 Task: Search one way flight ticket for 1 adult, 1 child, 1 infant in seat in premium economy from Block Island: Block Island State Airport to Jacksonville: Albert J. Ellis Airport on 5-3-2023. Number of bags: 2 carry on bags and 4 checked bags. Price is upto 81000. Outbound departure time preference is 10:15.
Action: Mouse moved to (390, 158)
Screenshot: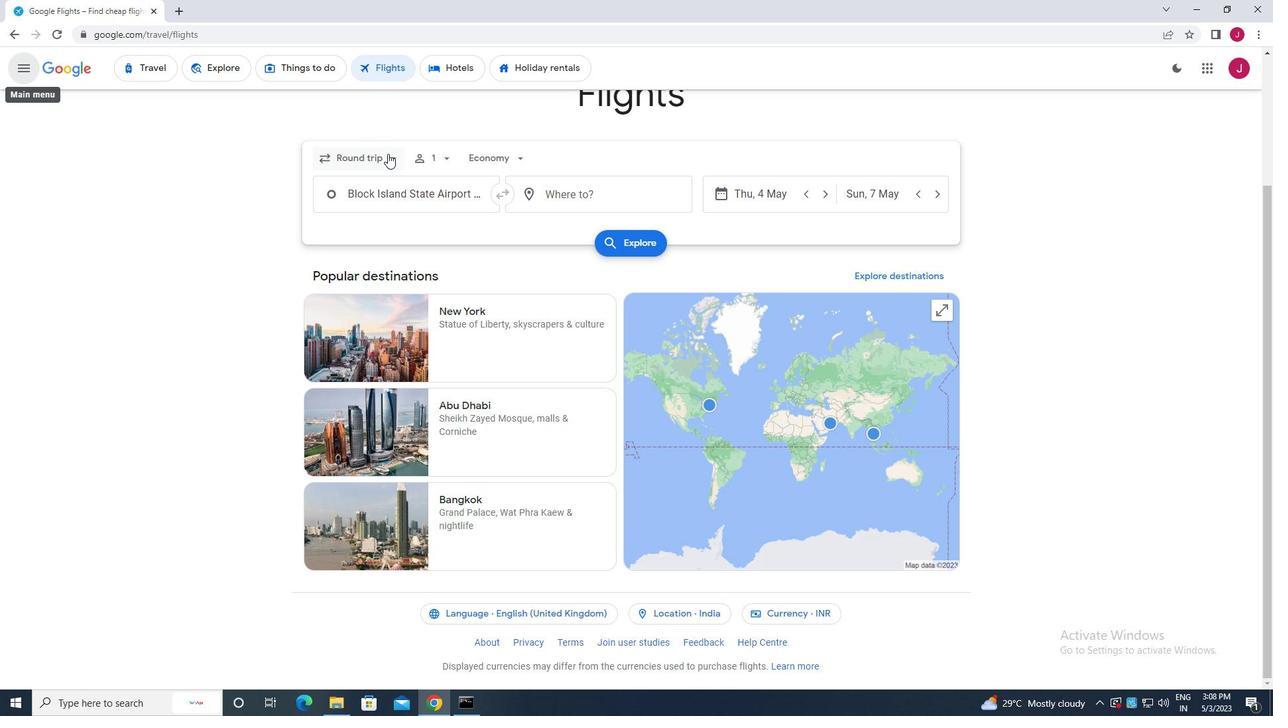 
Action: Mouse pressed left at (390, 158)
Screenshot: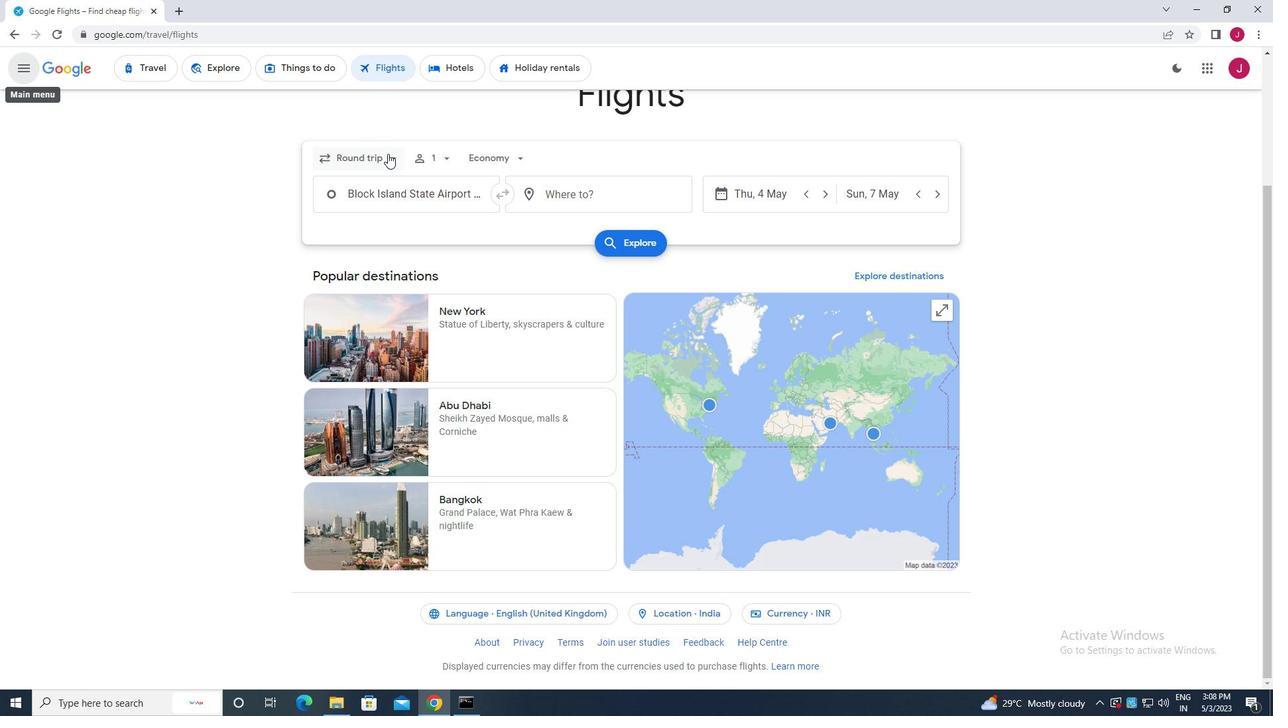 
Action: Mouse moved to (376, 218)
Screenshot: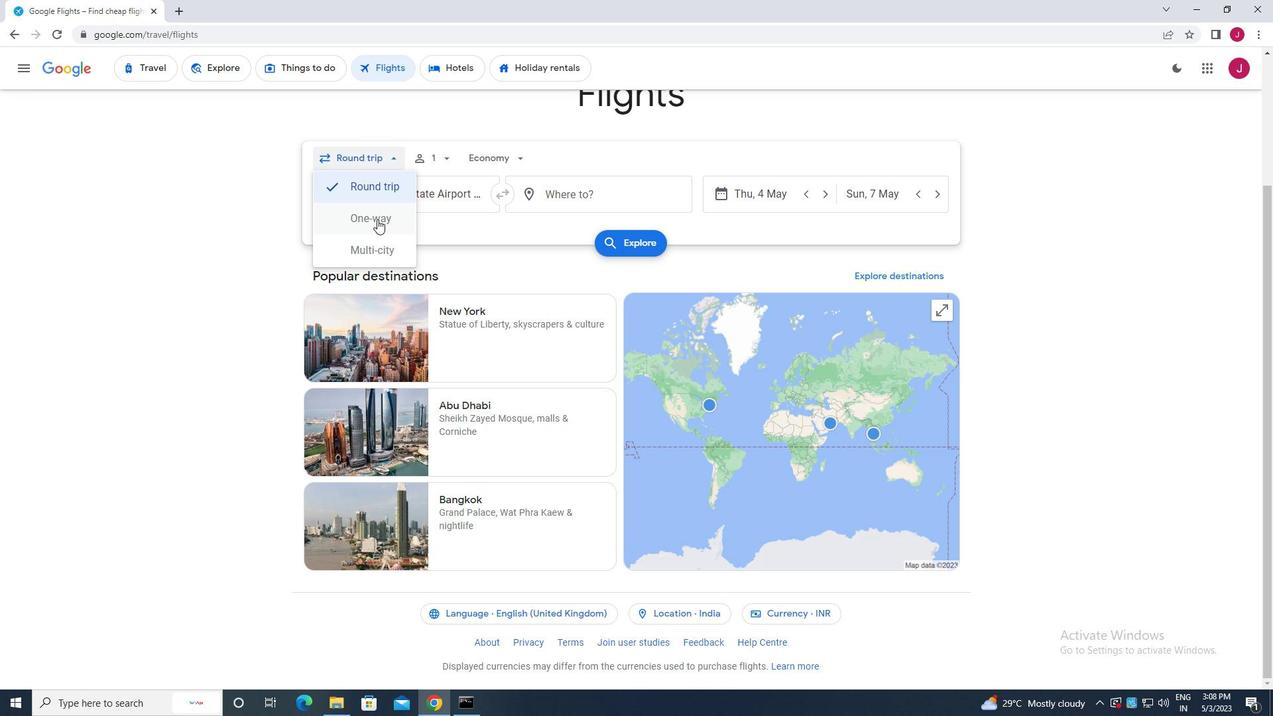 
Action: Mouse pressed left at (376, 218)
Screenshot: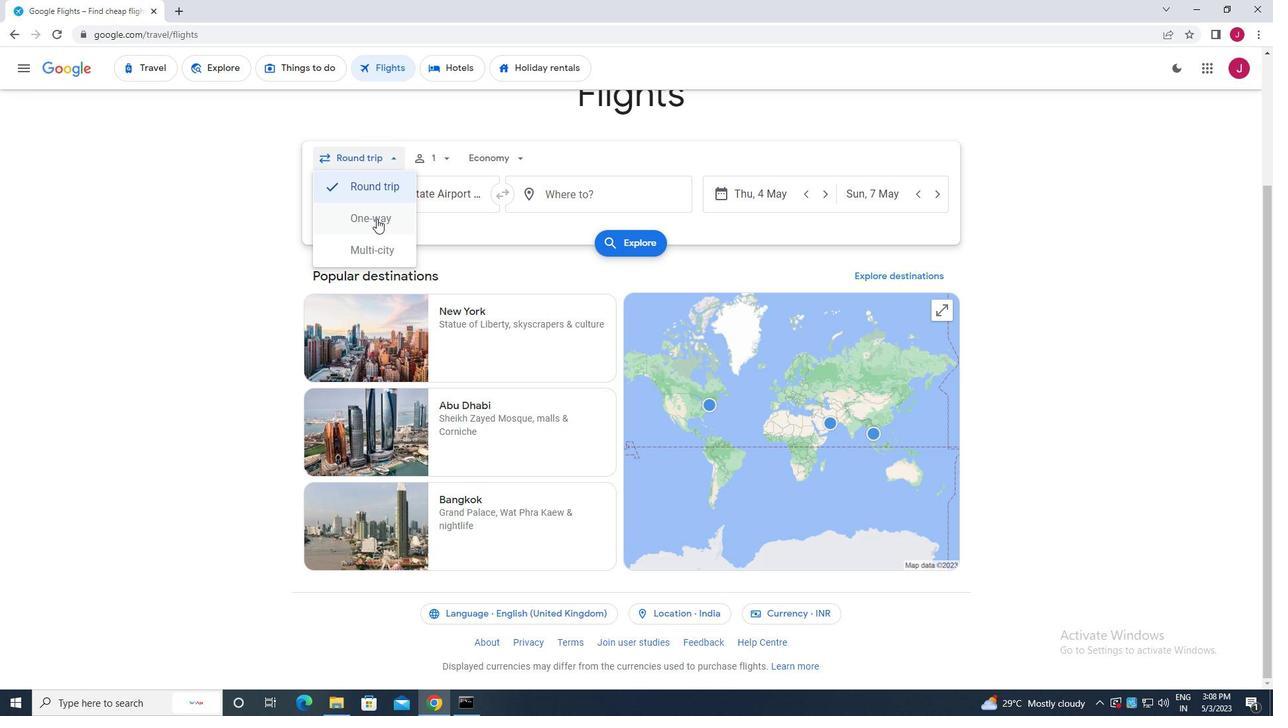 
Action: Mouse moved to (443, 157)
Screenshot: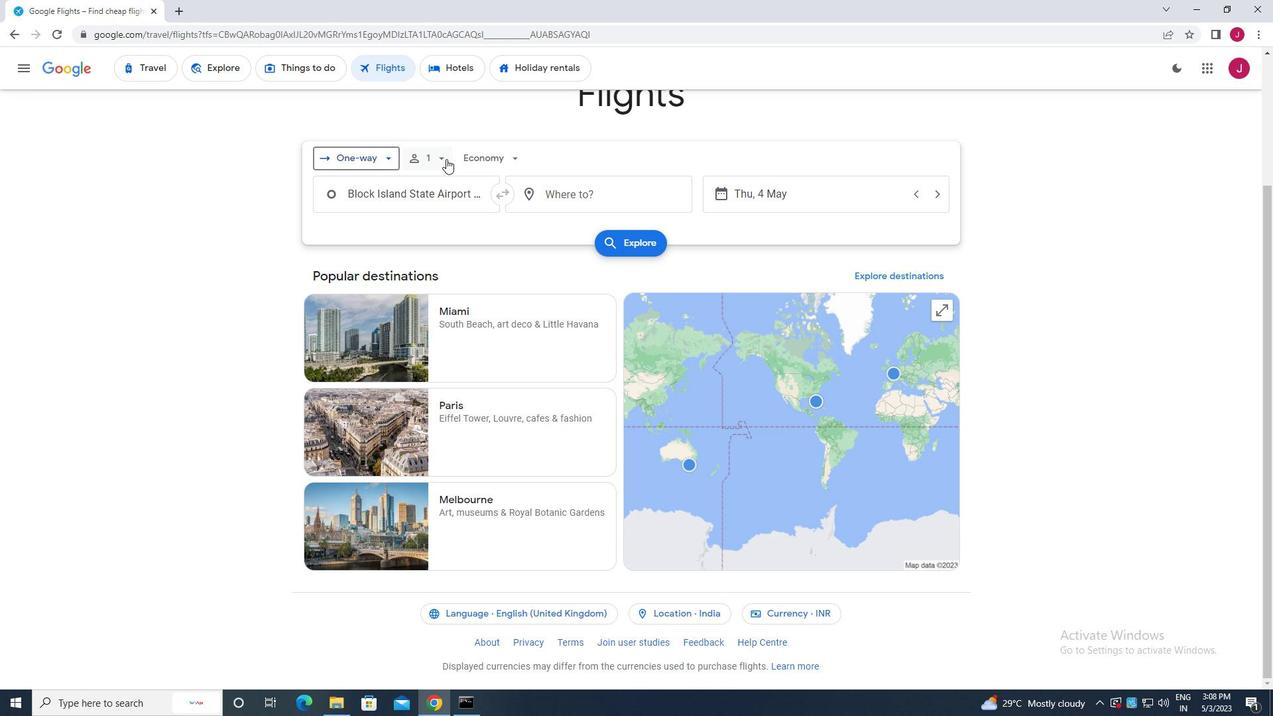 
Action: Mouse pressed left at (443, 157)
Screenshot: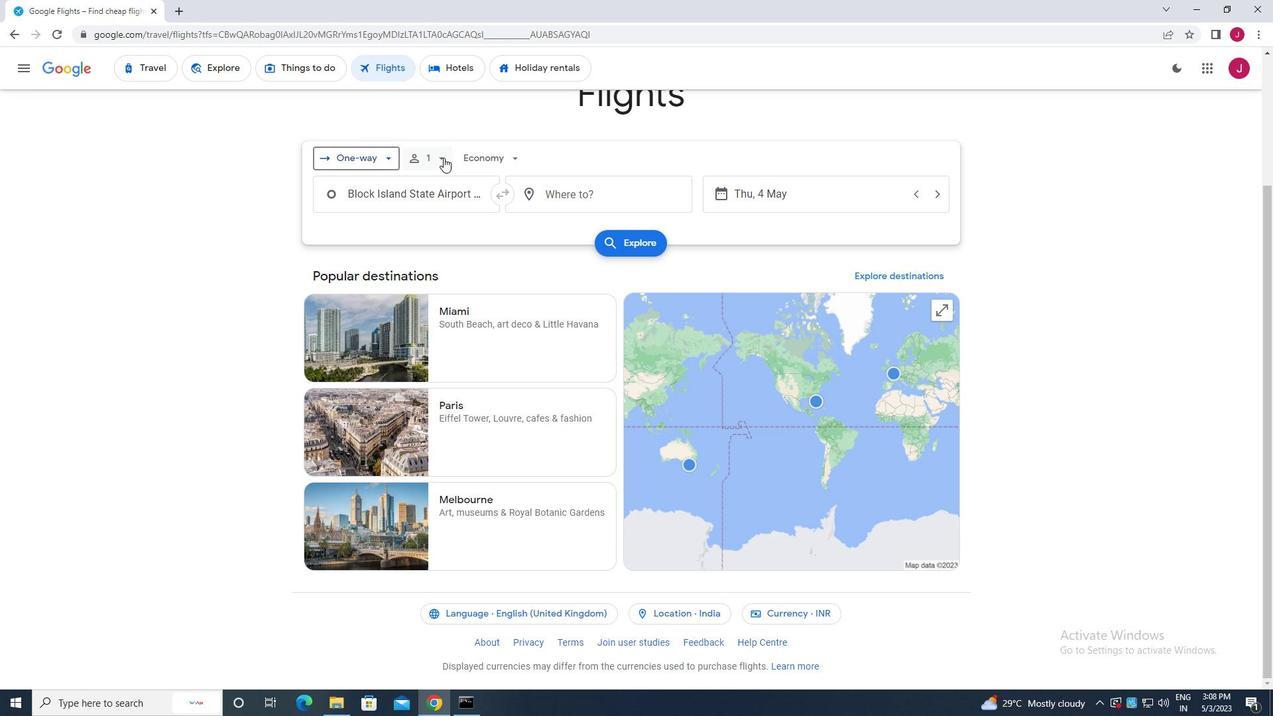 
Action: Mouse moved to (539, 227)
Screenshot: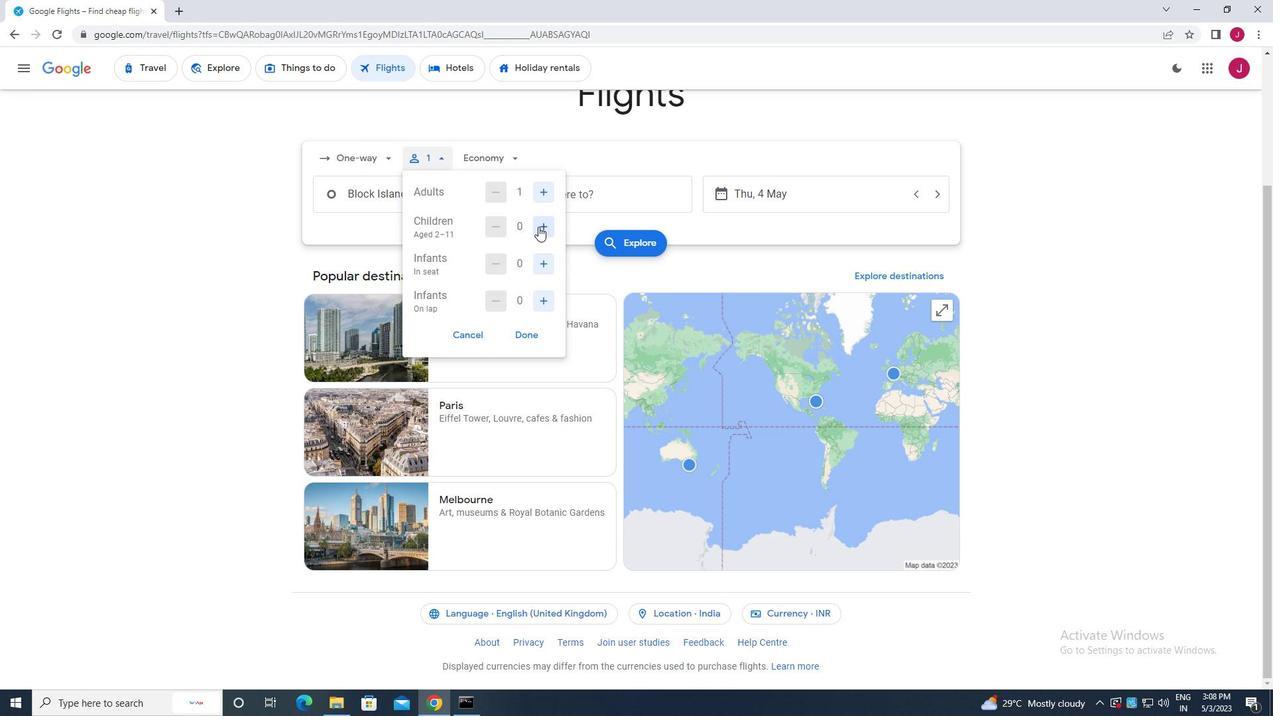 
Action: Mouse pressed left at (539, 227)
Screenshot: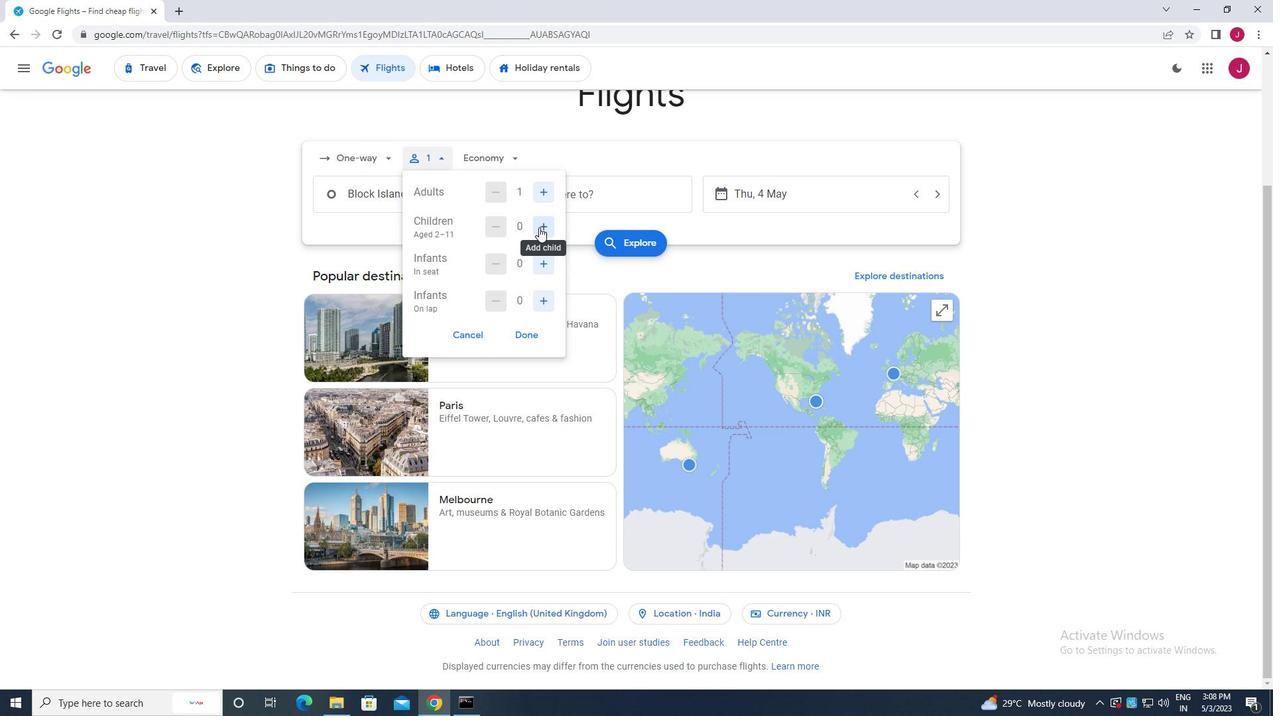 
Action: Mouse moved to (543, 262)
Screenshot: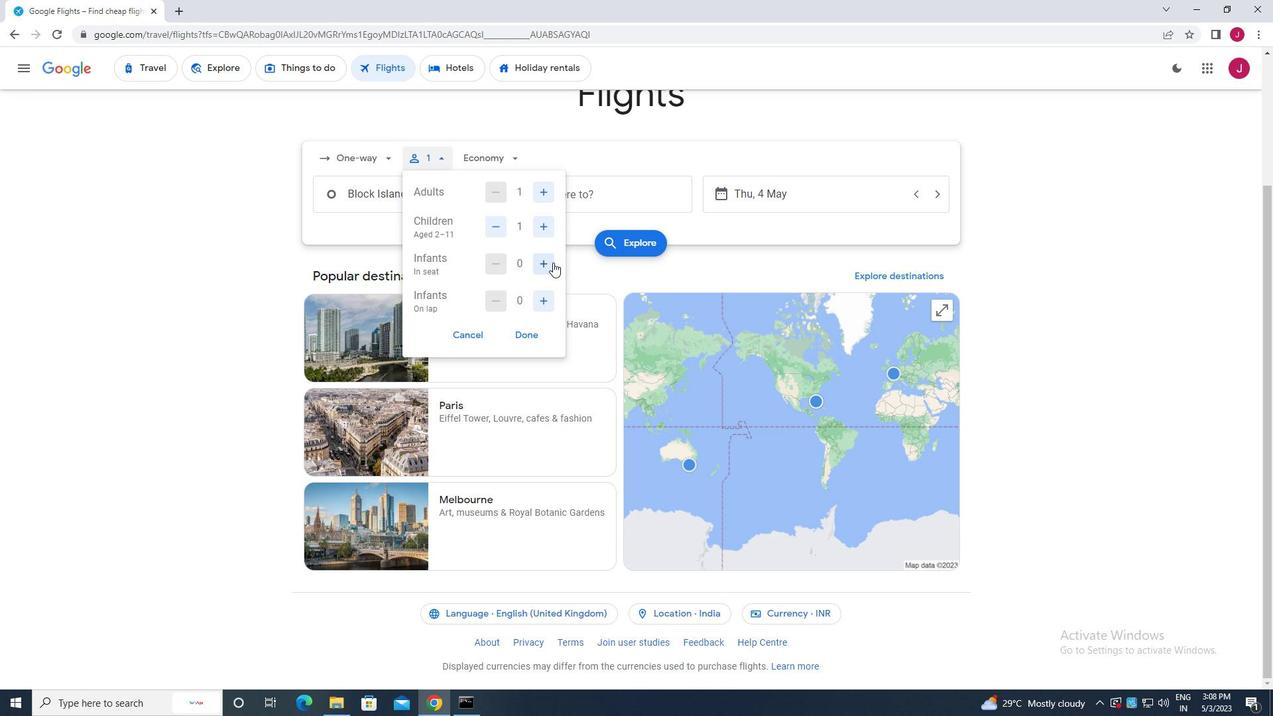 
Action: Mouse pressed left at (543, 262)
Screenshot: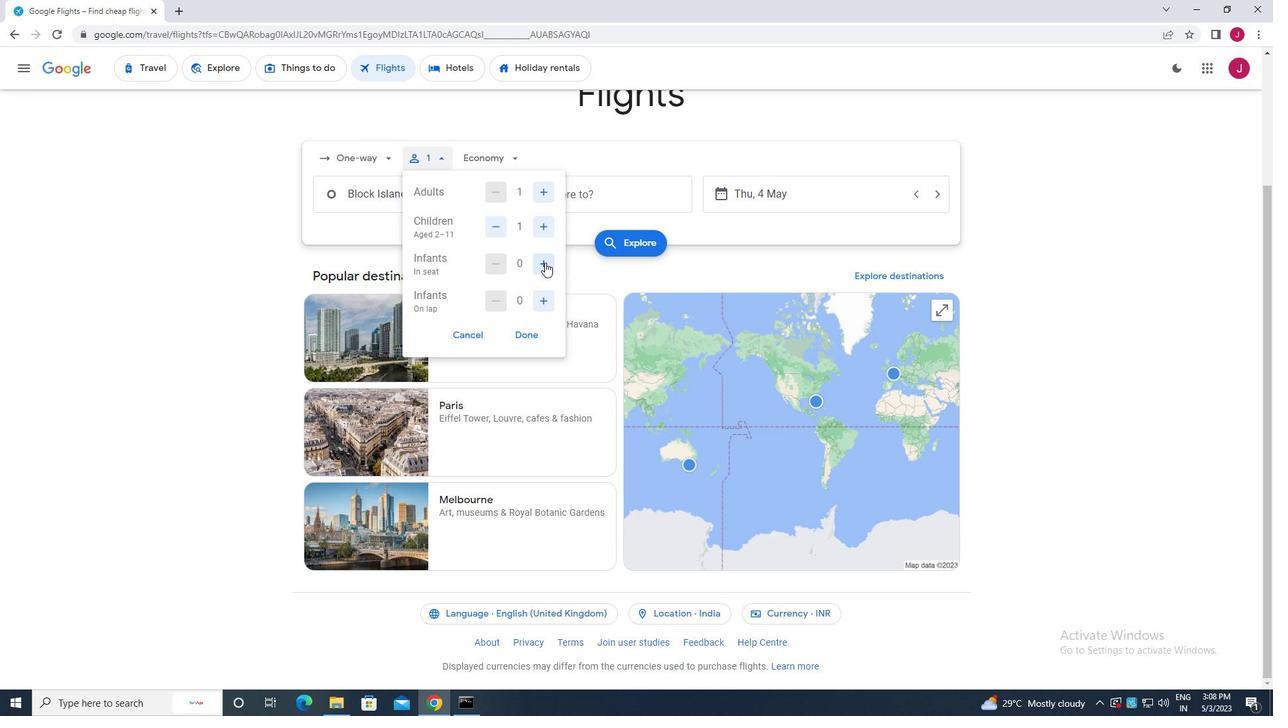 
Action: Mouse moved to (527, 333)
Screenshot: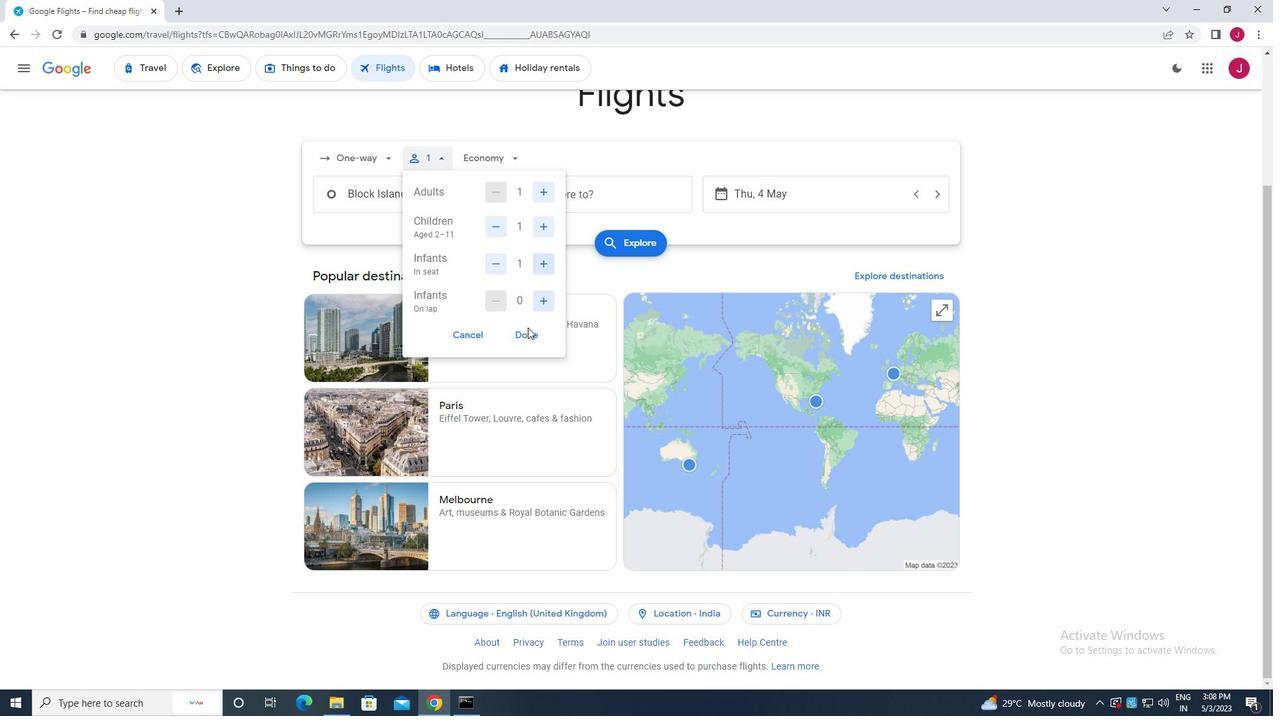 
Action: Mouse pressed left at (527, 333)
Screenshot: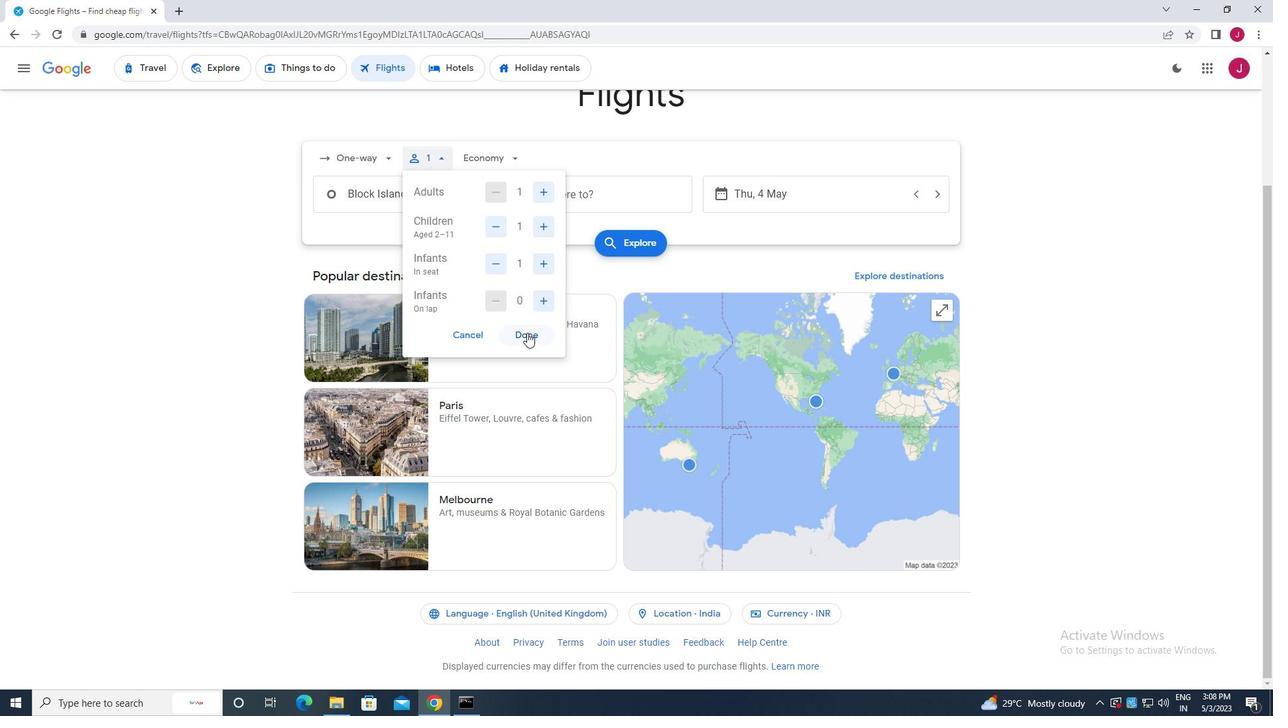 
Action: Mouse moved to (510, 159)
Screenshot: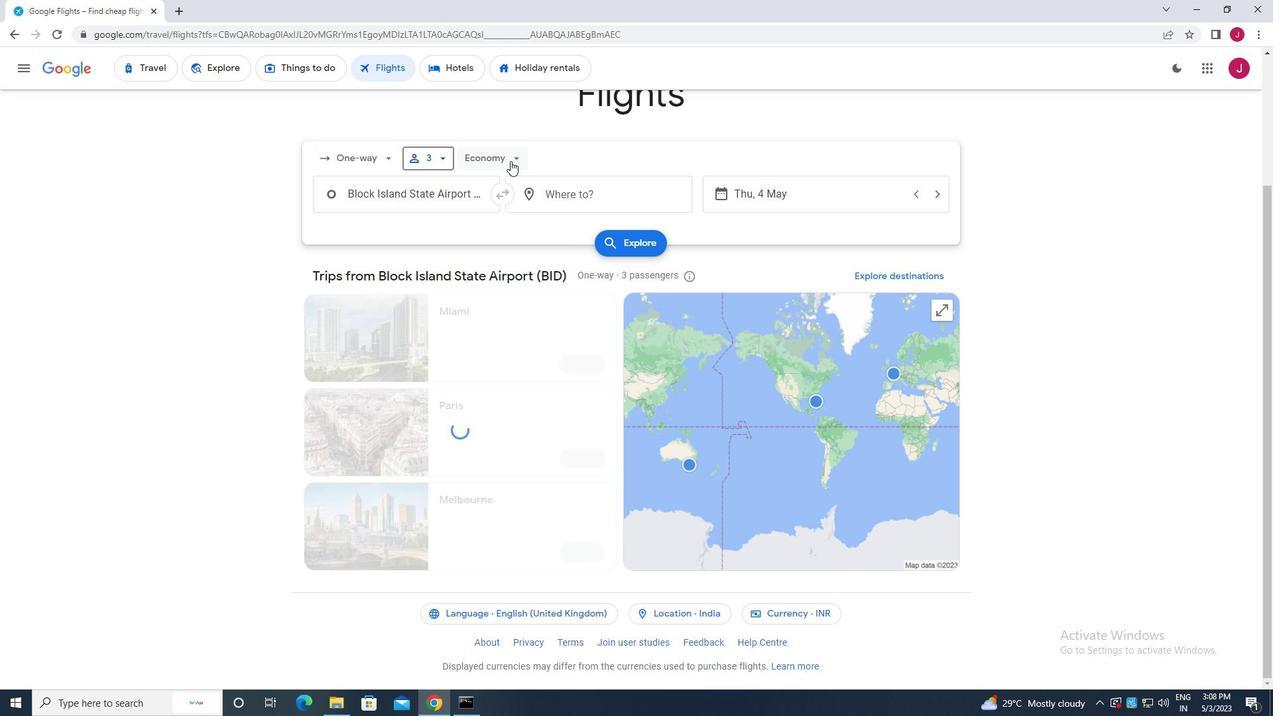 
Action: Mouse pressed left at (510, 159)
Screenshot: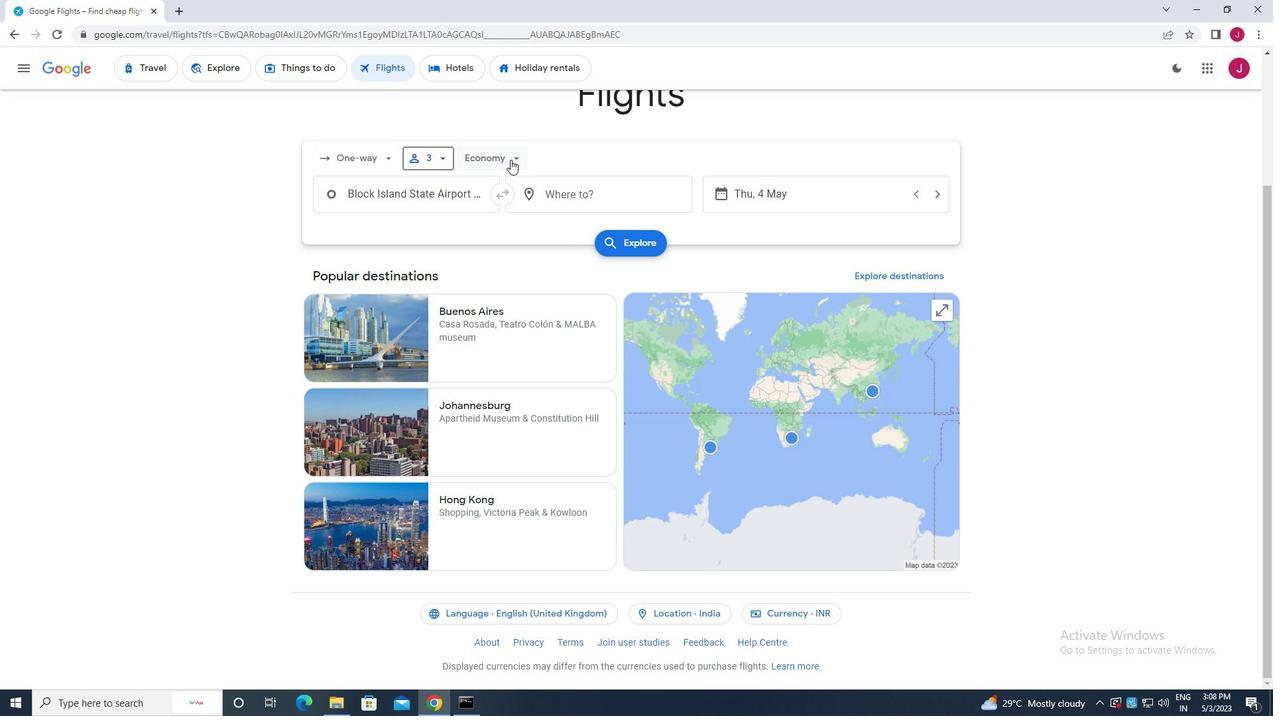 
Action: Mouse moved to (523, 218)
Screenshot: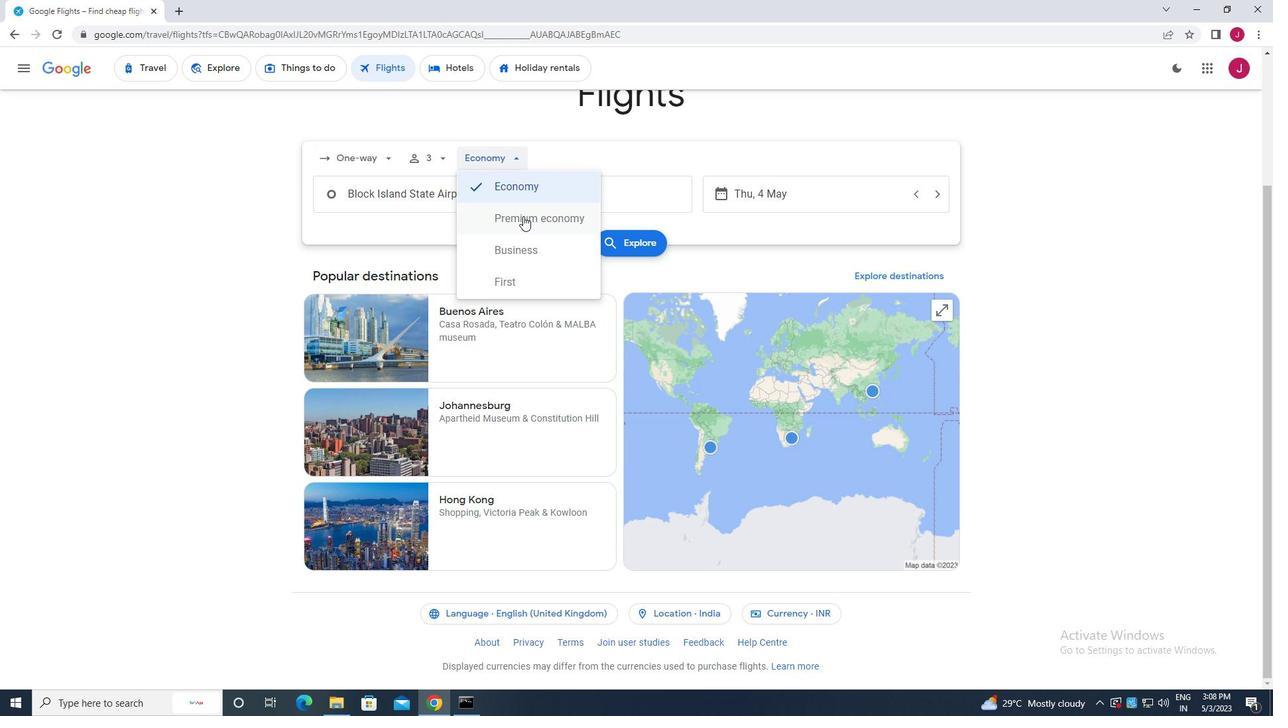 
Action: Mouse pressed left at (523, 218)
Screenshot: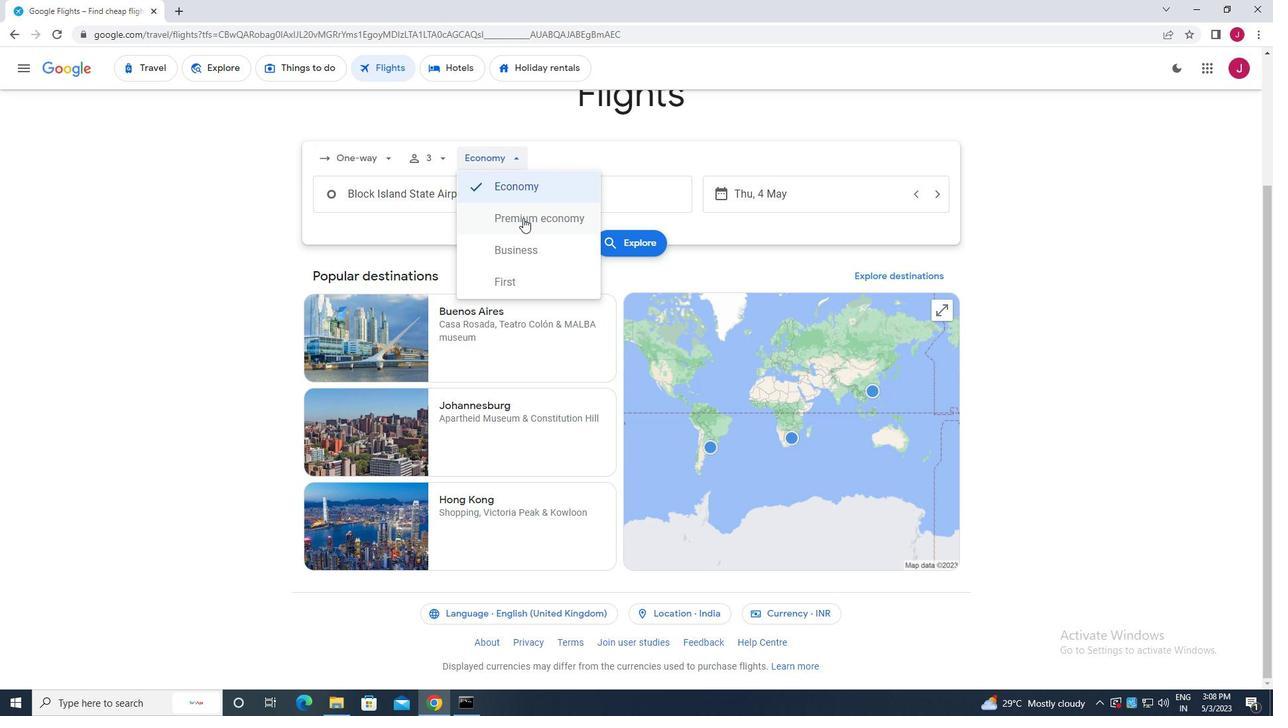 
Action: Mouse moved to (468, 195)
Screenshot: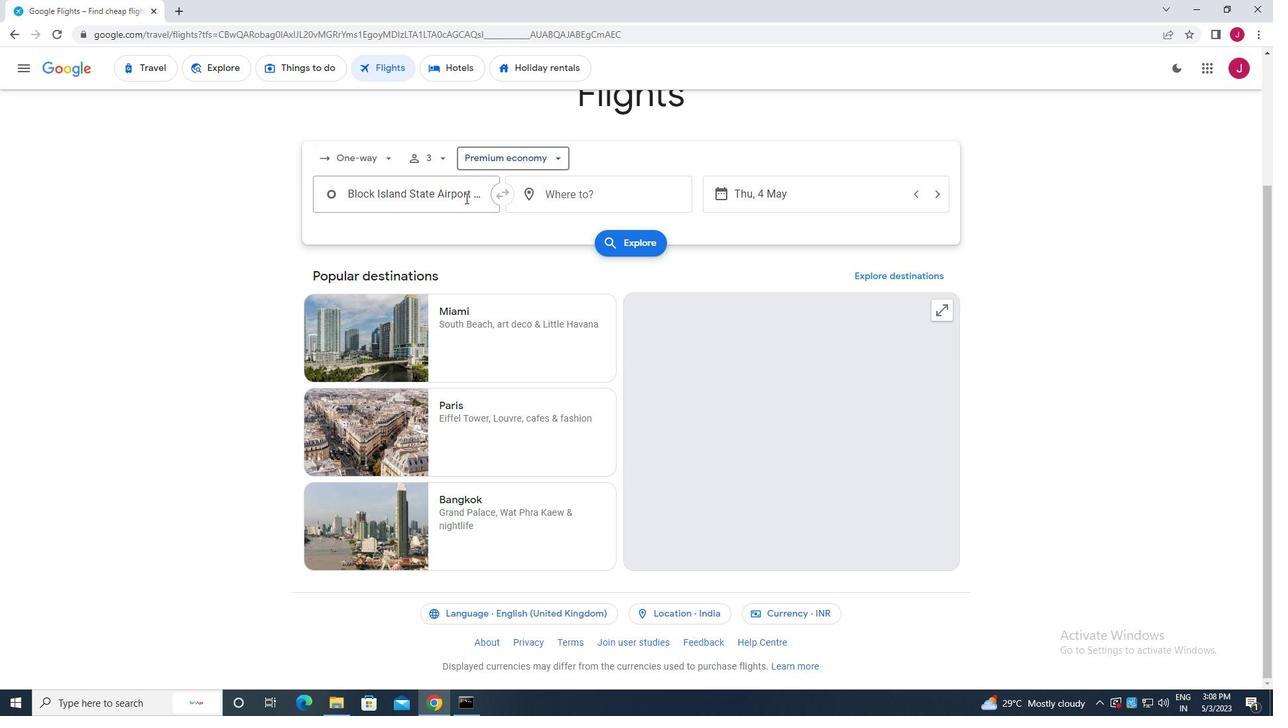 
Action: Mouse pressed left at (468, 195)
Screenshot: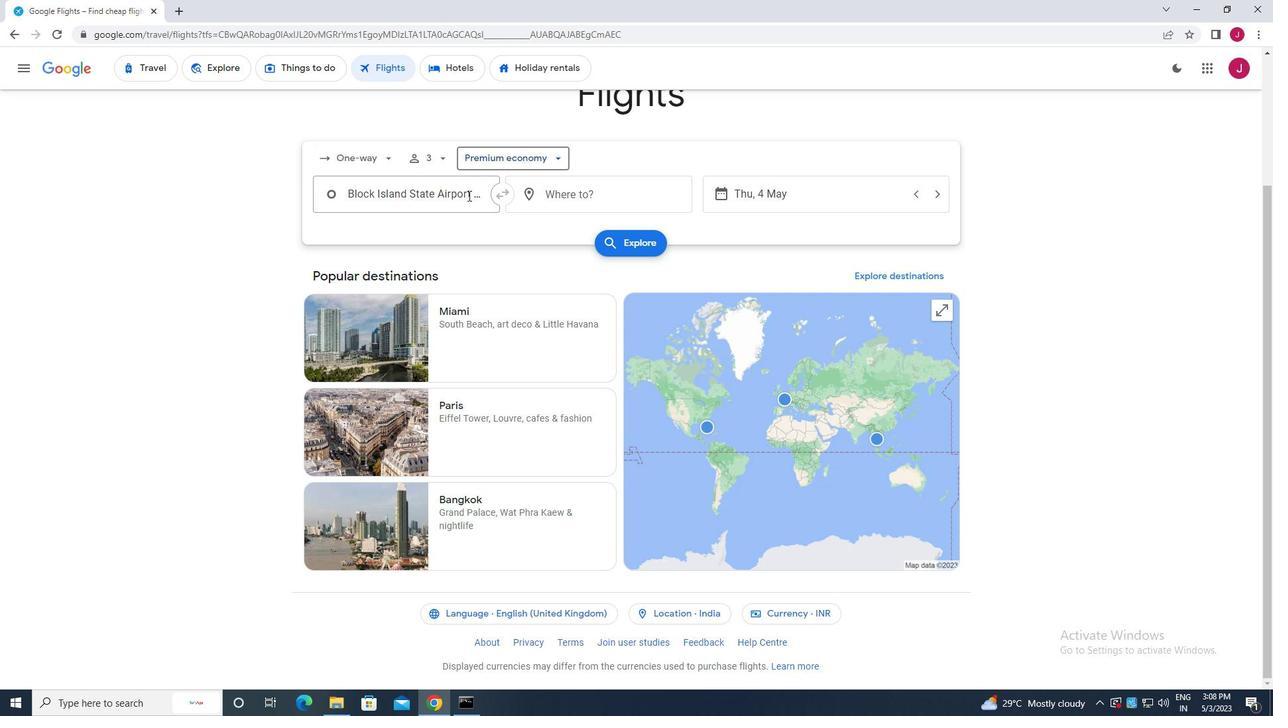 
Action: Mouse moved to (465, 195)
Screenshot: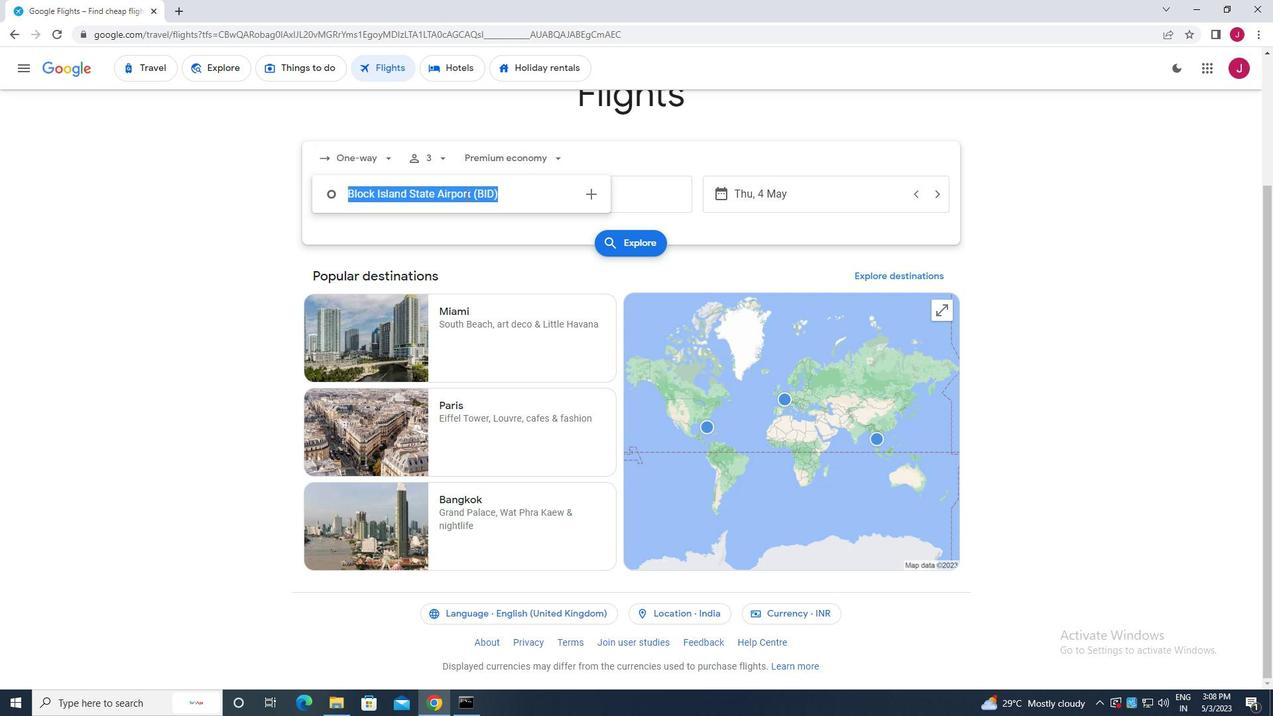 
Action: Key pressed block<Key.space>island<Key.space>state<Key.space>
Screenshot: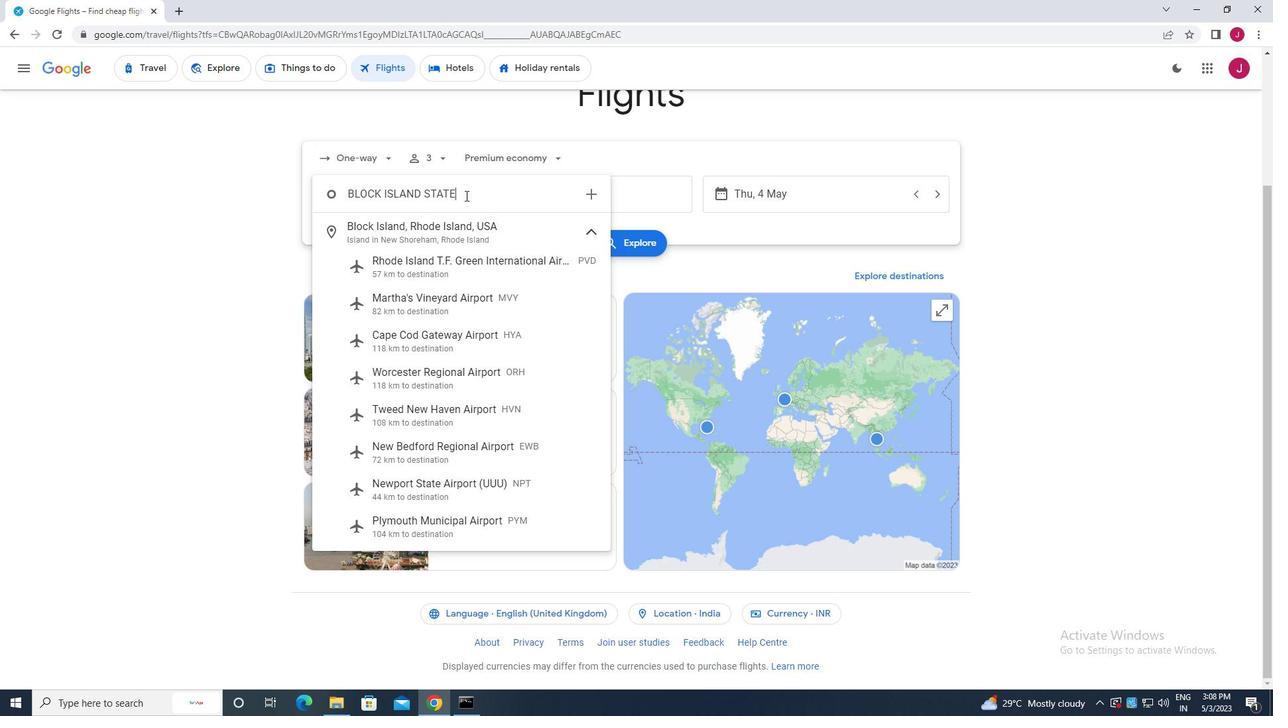
Action: Mouse moved to (479, 228)
Screenshot: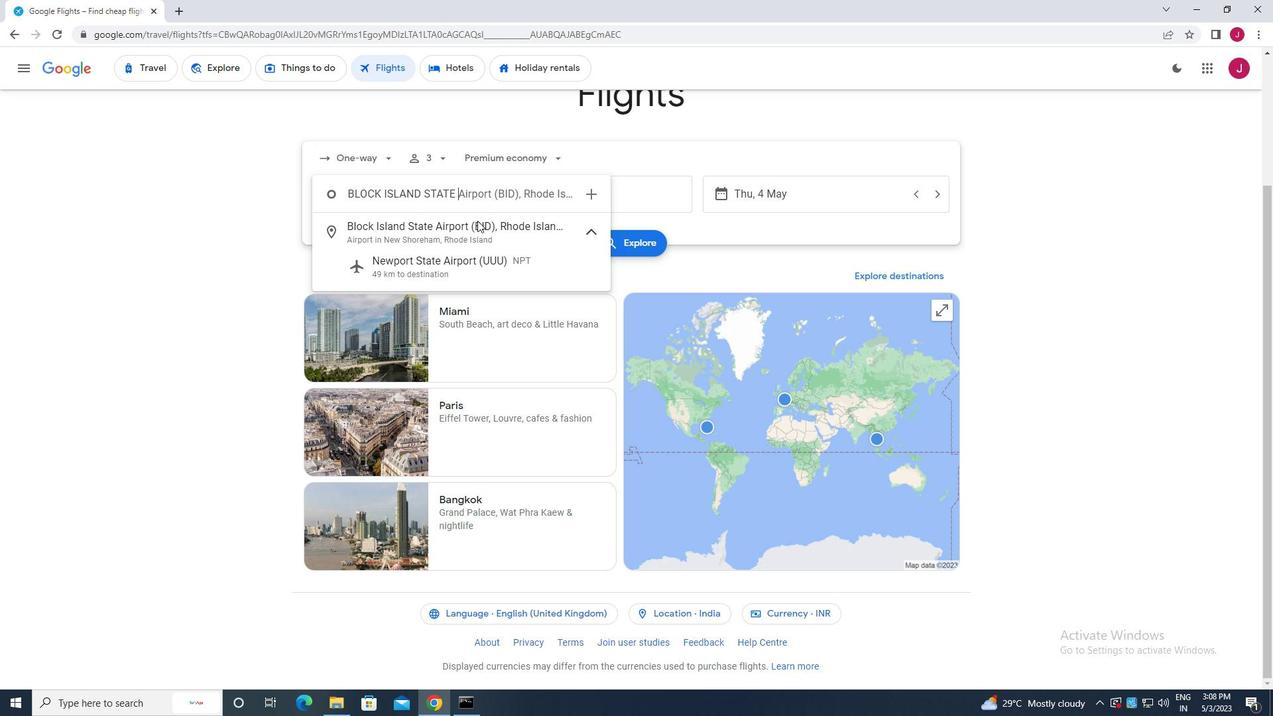 
Action: Mouse pressed left at (479, 228)
Screenshot: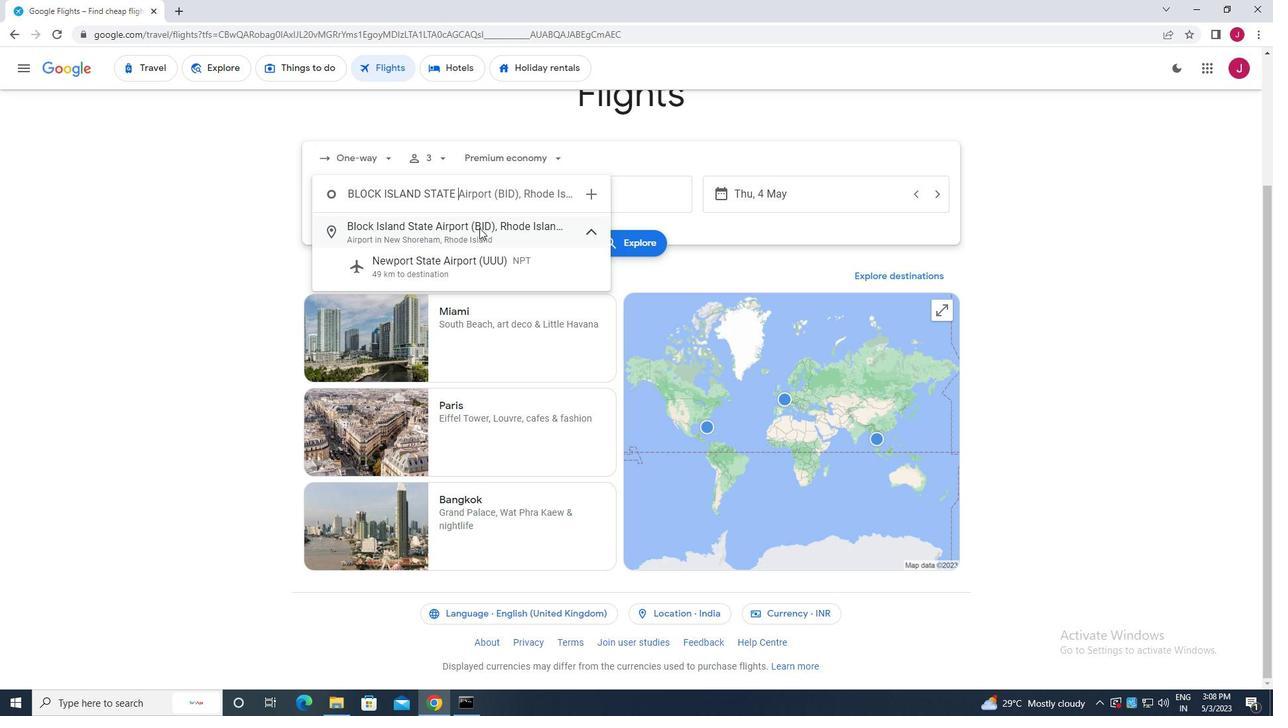 
Action: Mouse moved to (626, 197)
Screenshot: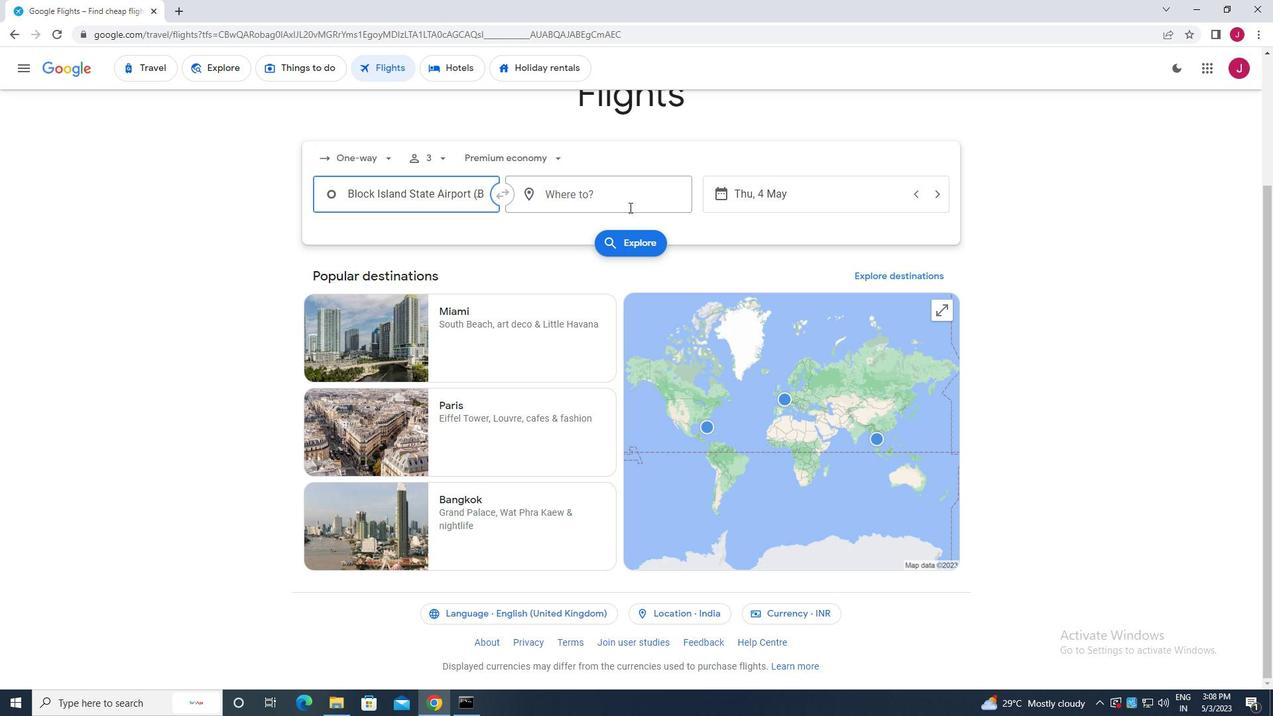 
Action: Mouse pressed left at (626, 197)
Screenshot: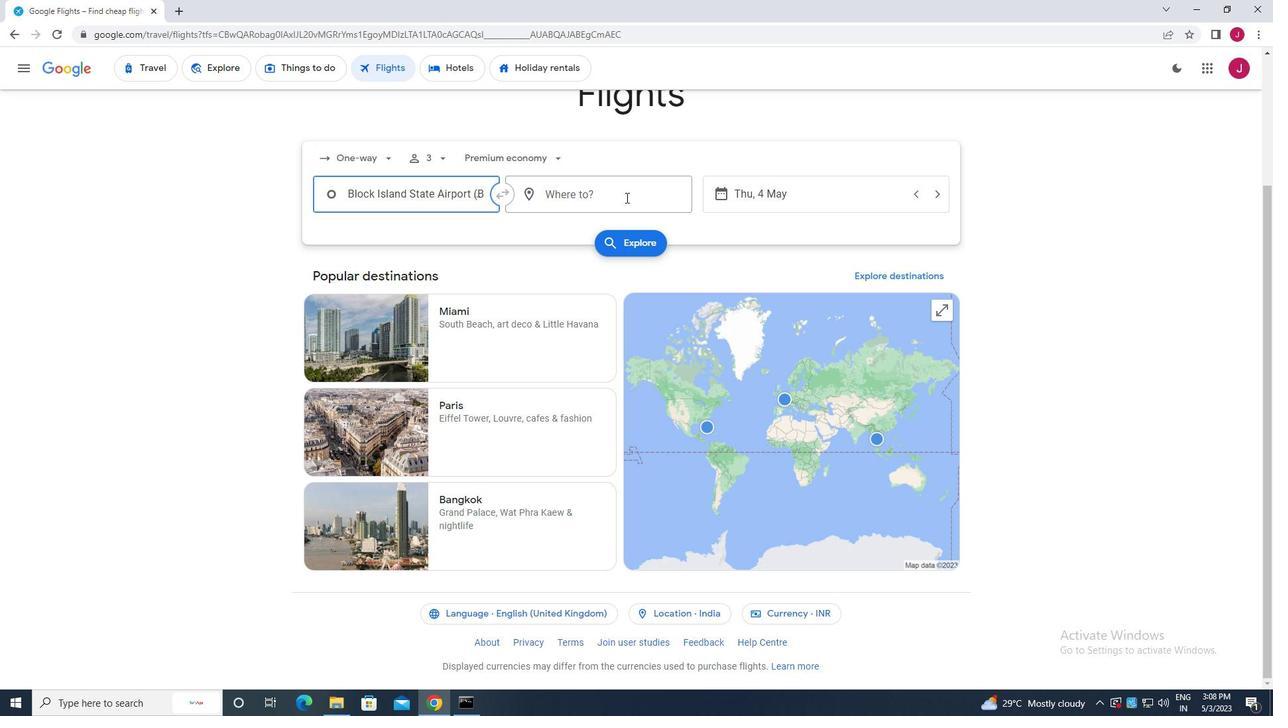 
Action: Mouse moved to (622, 199)
Screenshot: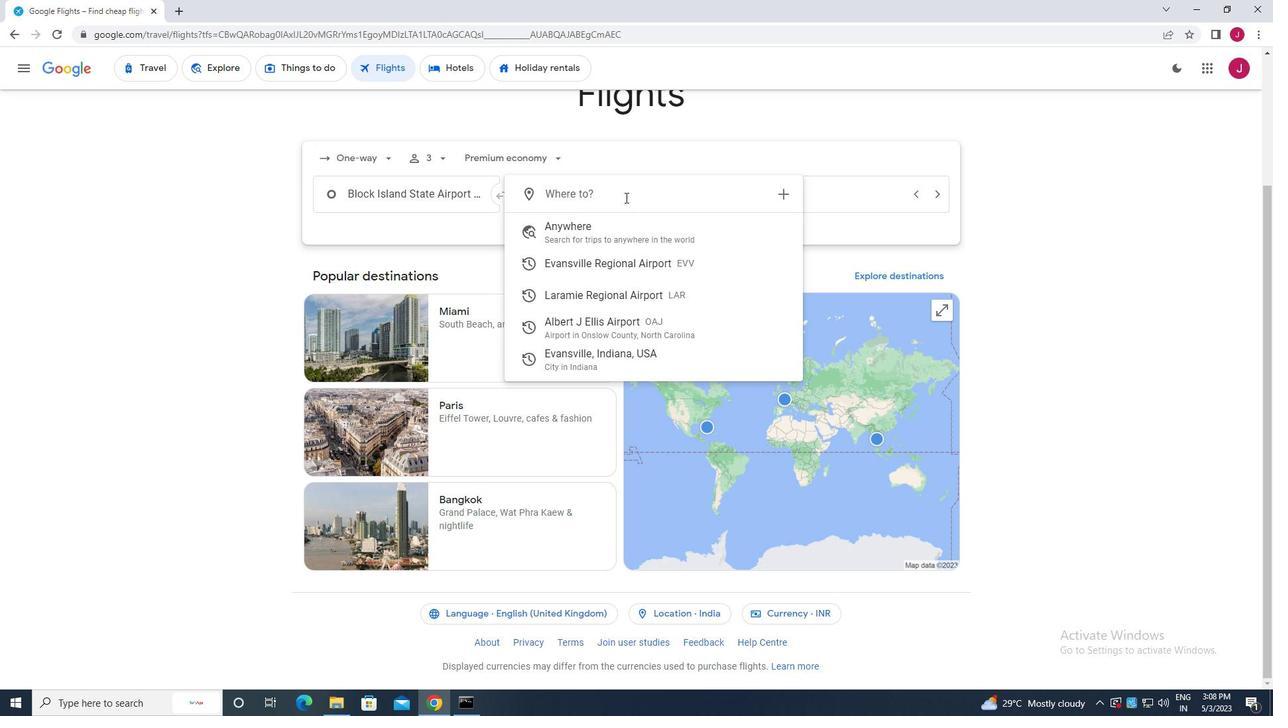 
Action: Key pressed albert<Key.space>
Screenshot: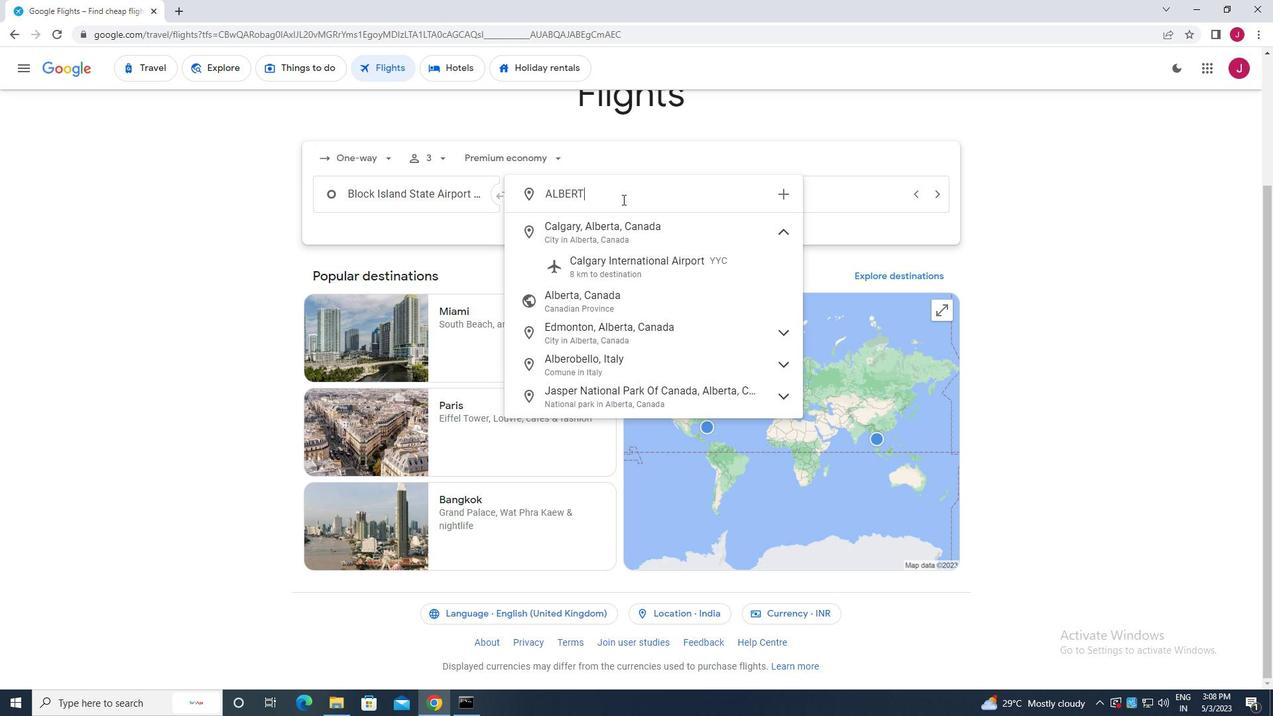 
Action: Mouse moved to (654, 236)
Screenshot: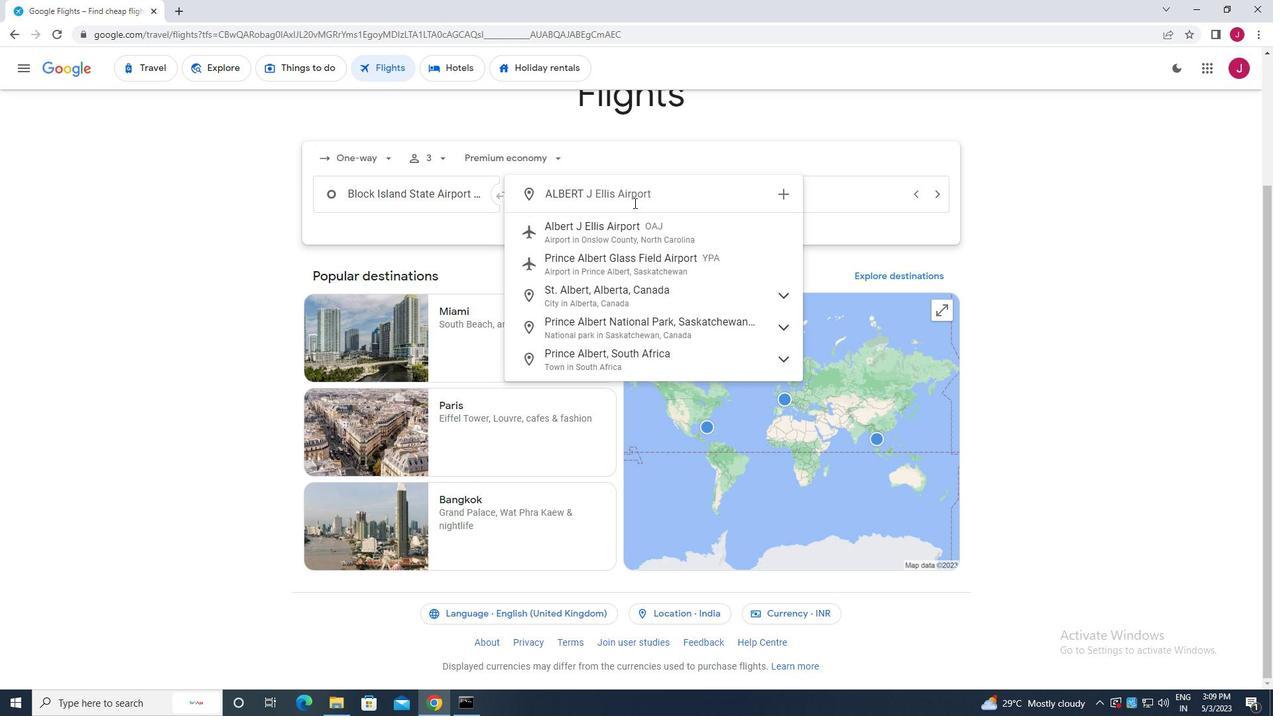 
Action: Mouse pressed left at (654, 236)
Screenshot: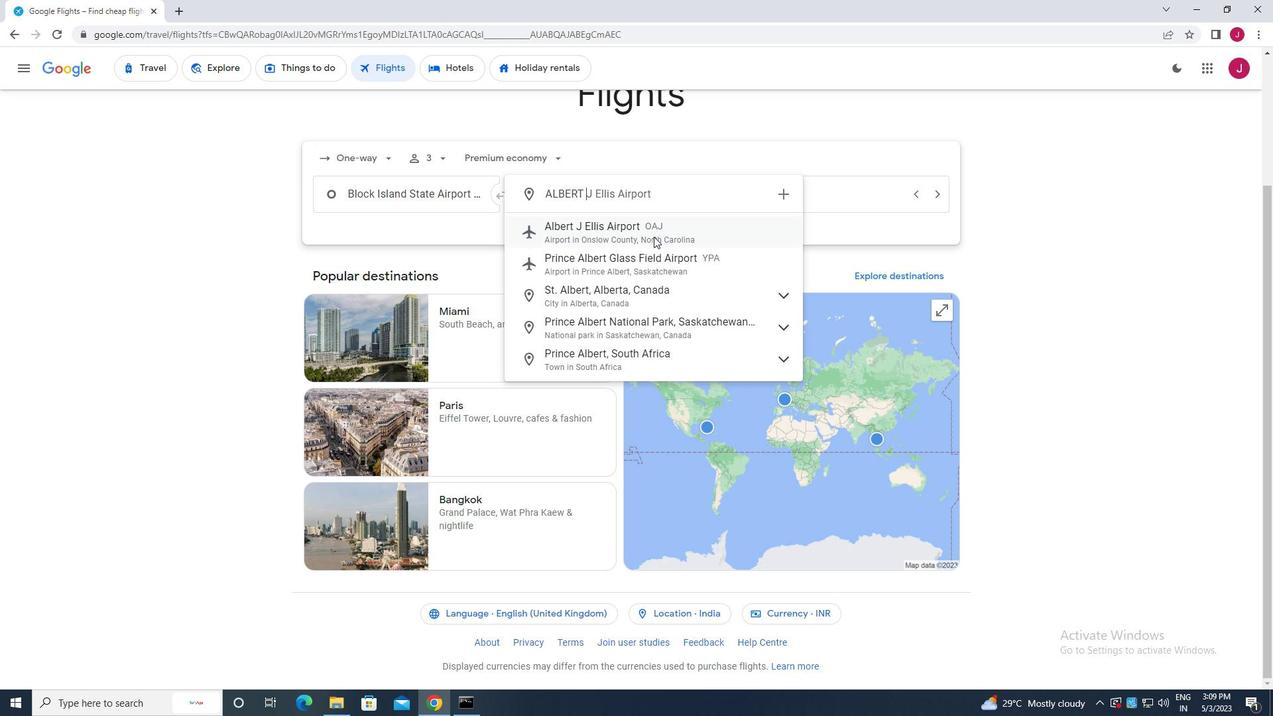 
Action: Mouse moved to (779, 195)
Screenshot: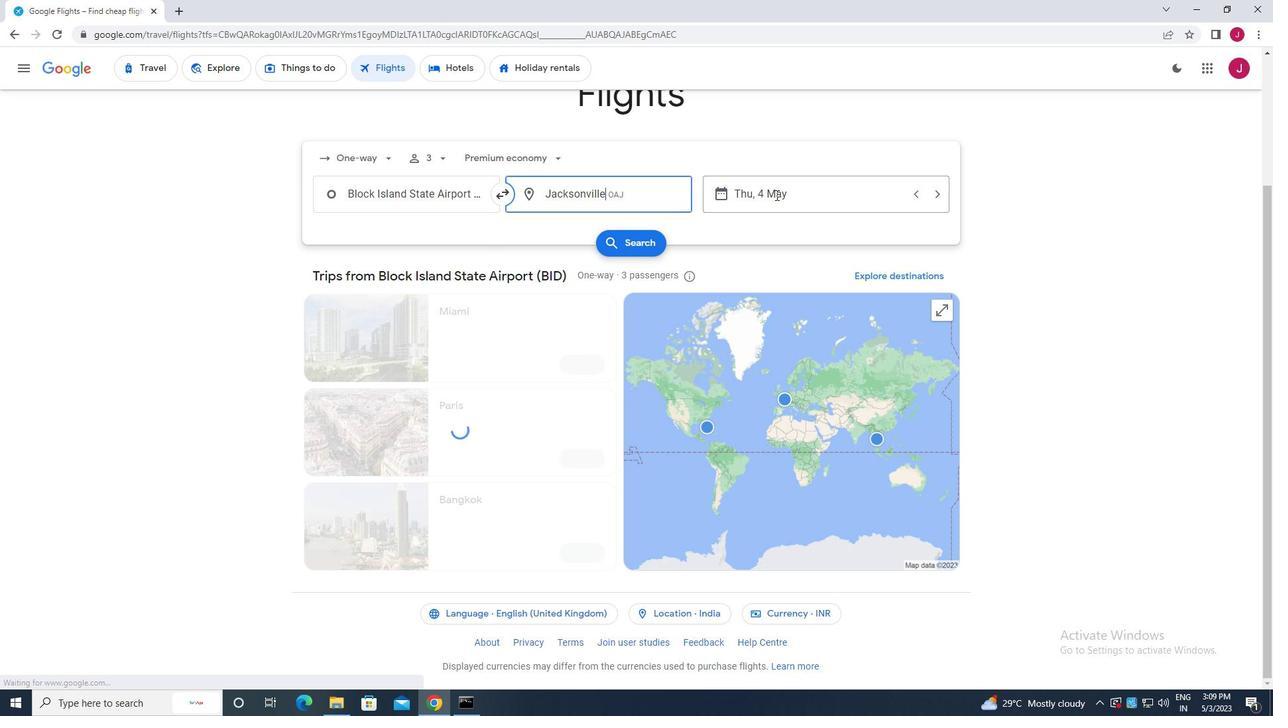 
Action: Mouse pressed left at (779, 195)
Screenshot: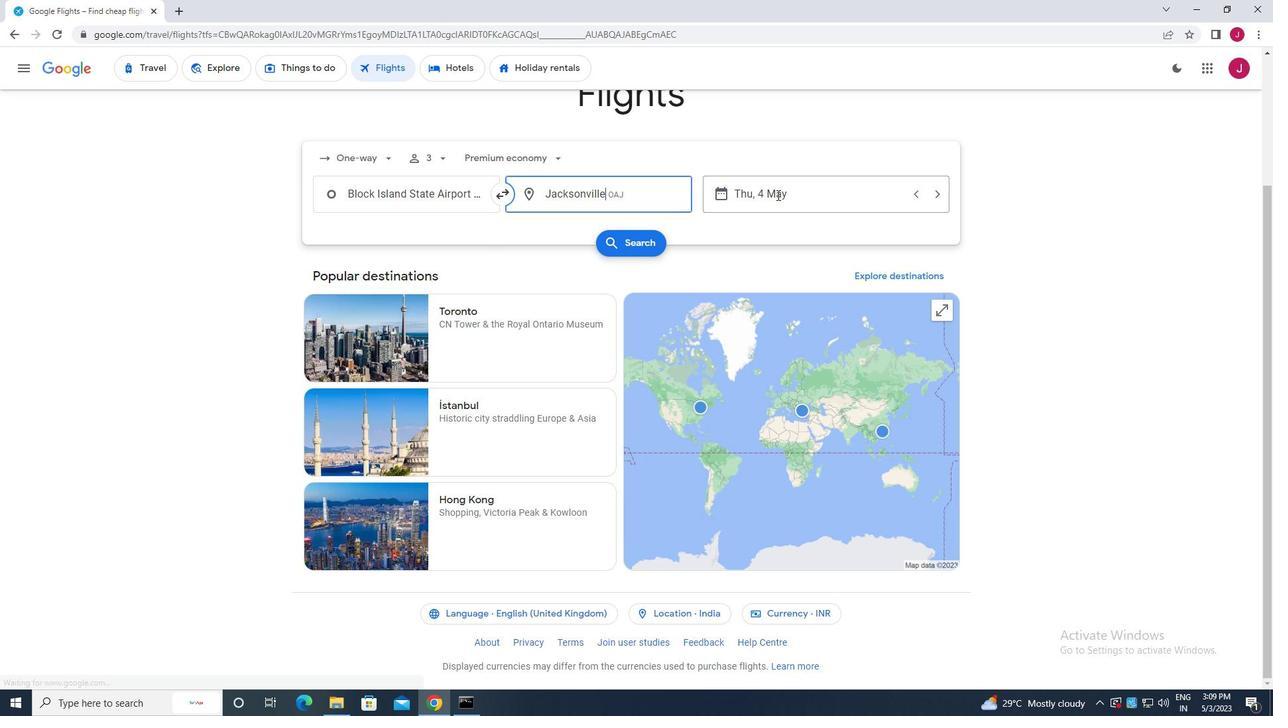 
Action: Mouse moved to (580, 296)
Screenshot: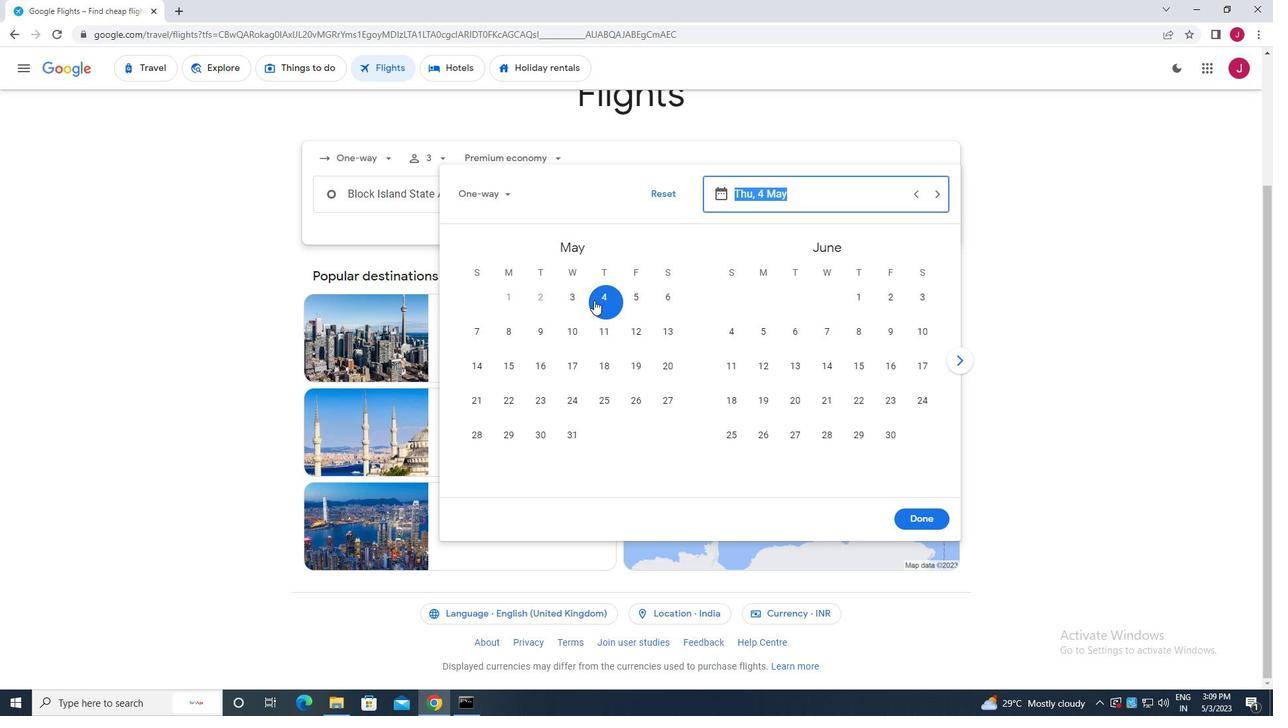 
Action: Mouse pressed left at (580, 296)
Screenshot: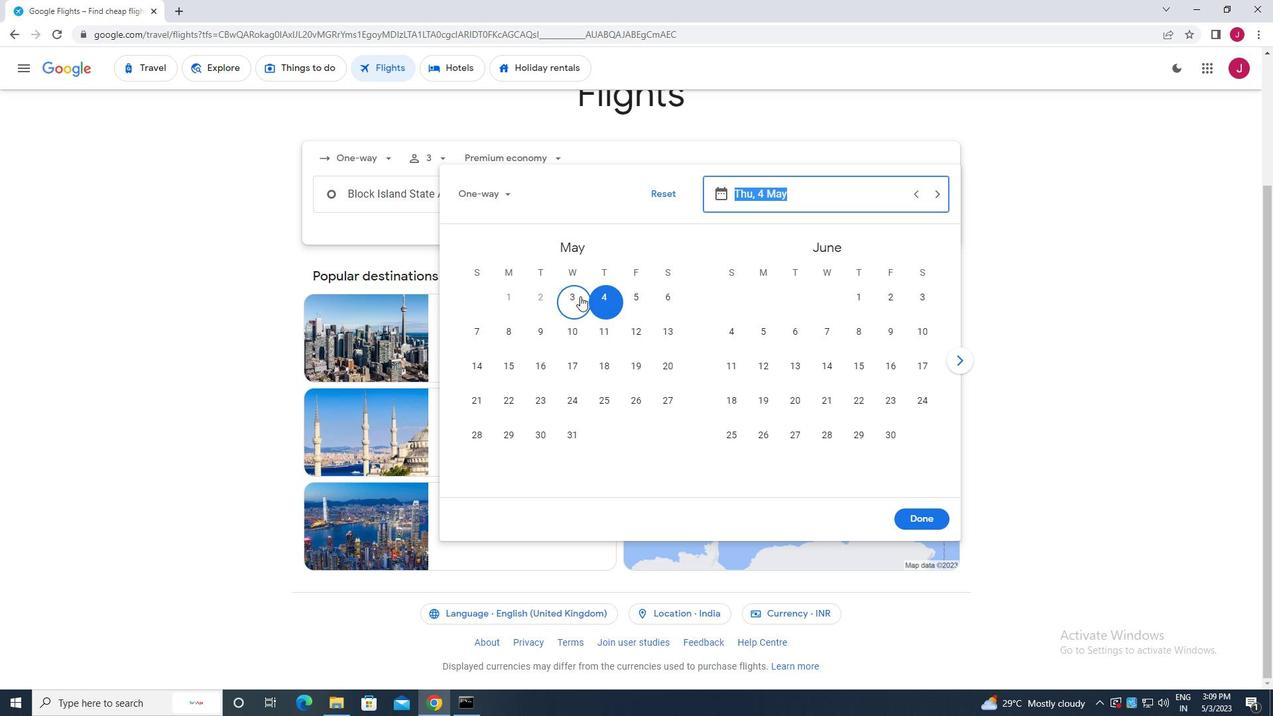 
Action: Mouse moved to (931, 522)
Screenshot: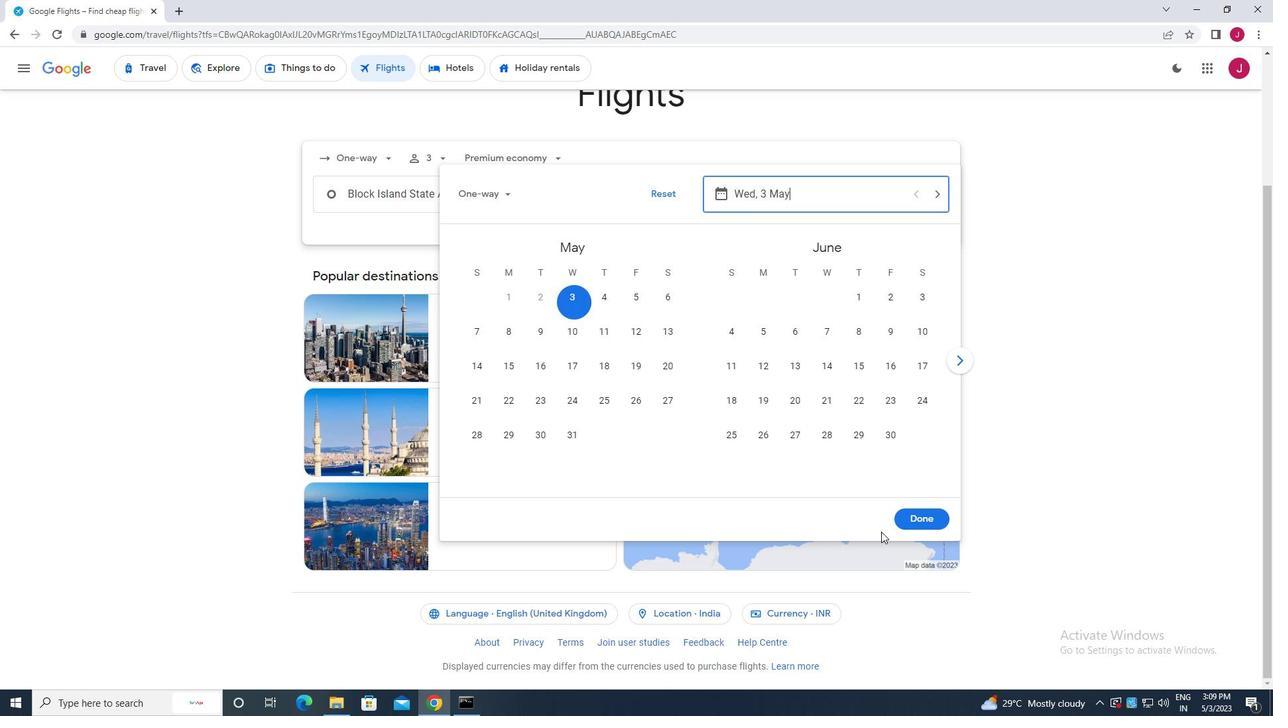 
Action: Mouse pressed left at (931, 522)
Screenshot: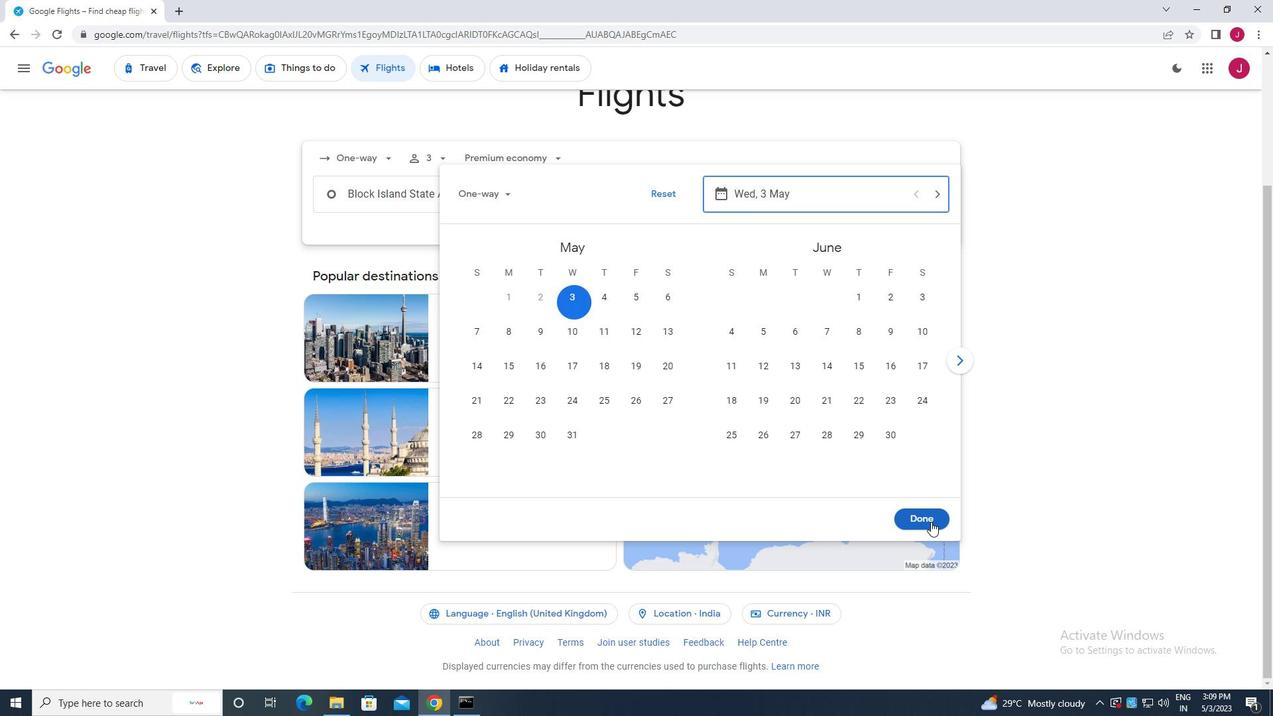 
Action: Mouse moved to (645, 246)
Screenshot: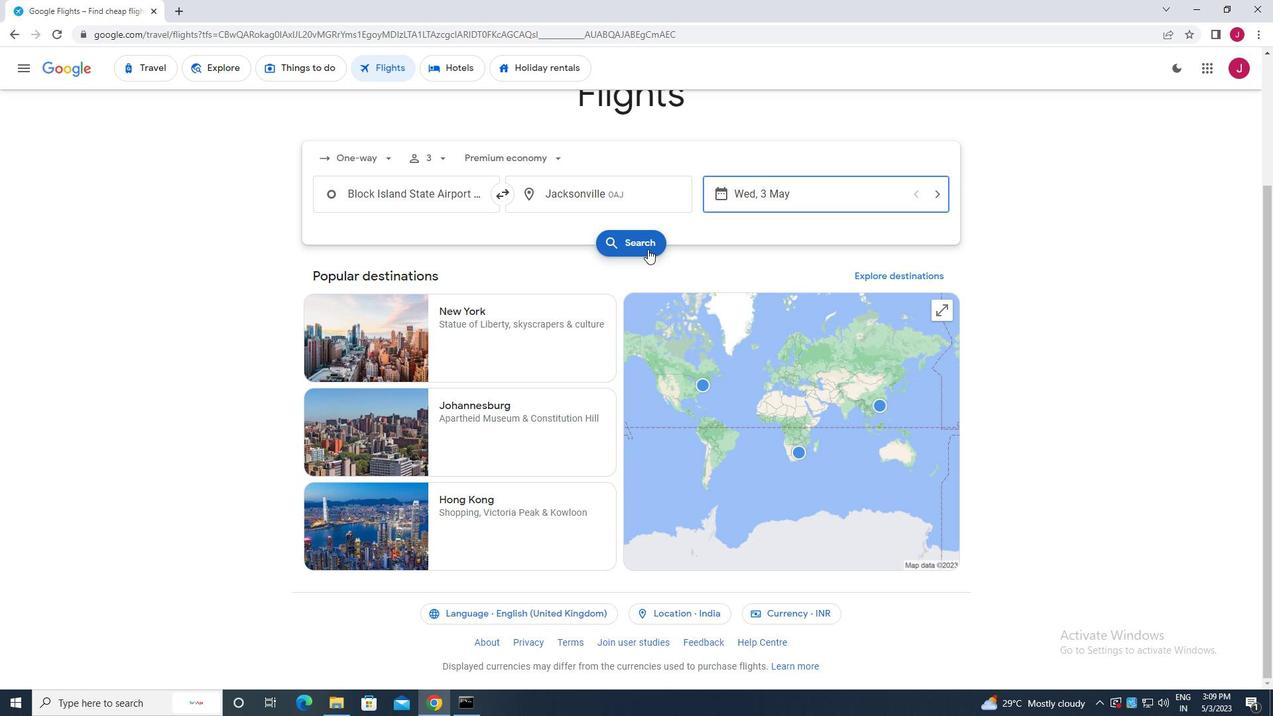 
Action: Mouse pressed left at (645, 246)
Screenshot: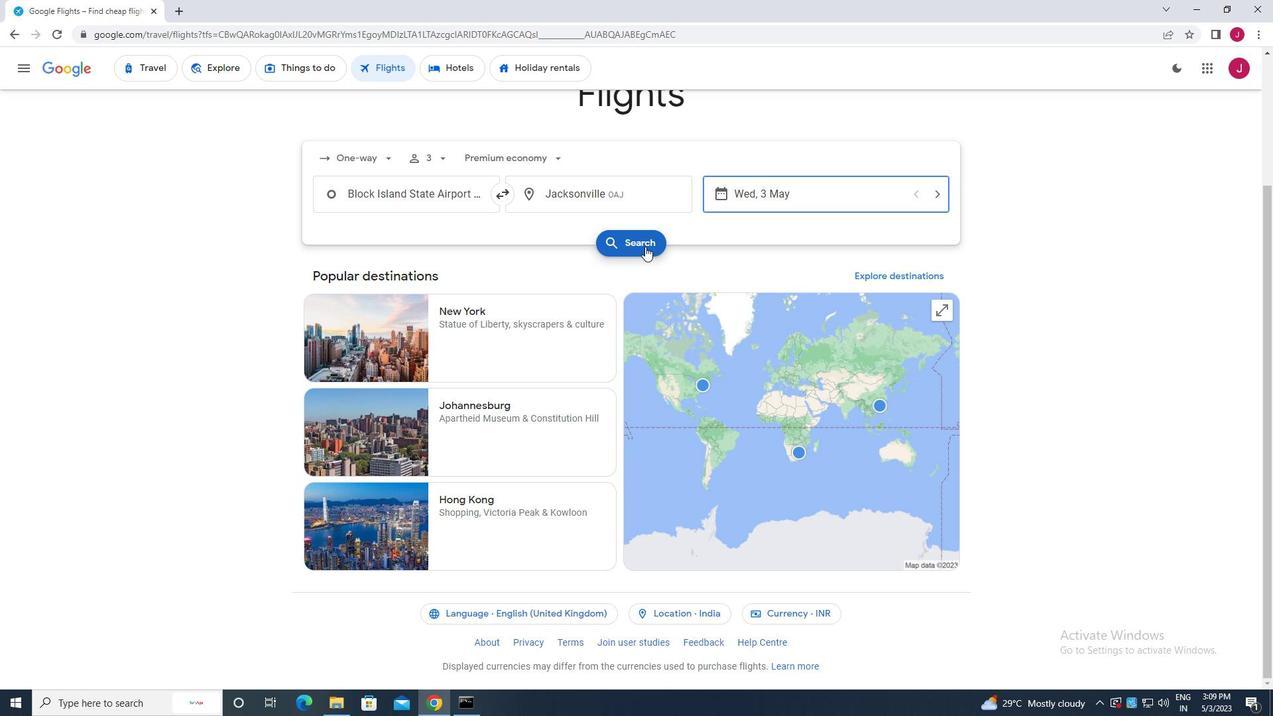 
Action: Mouse moved to (329, 187)
Screenshot: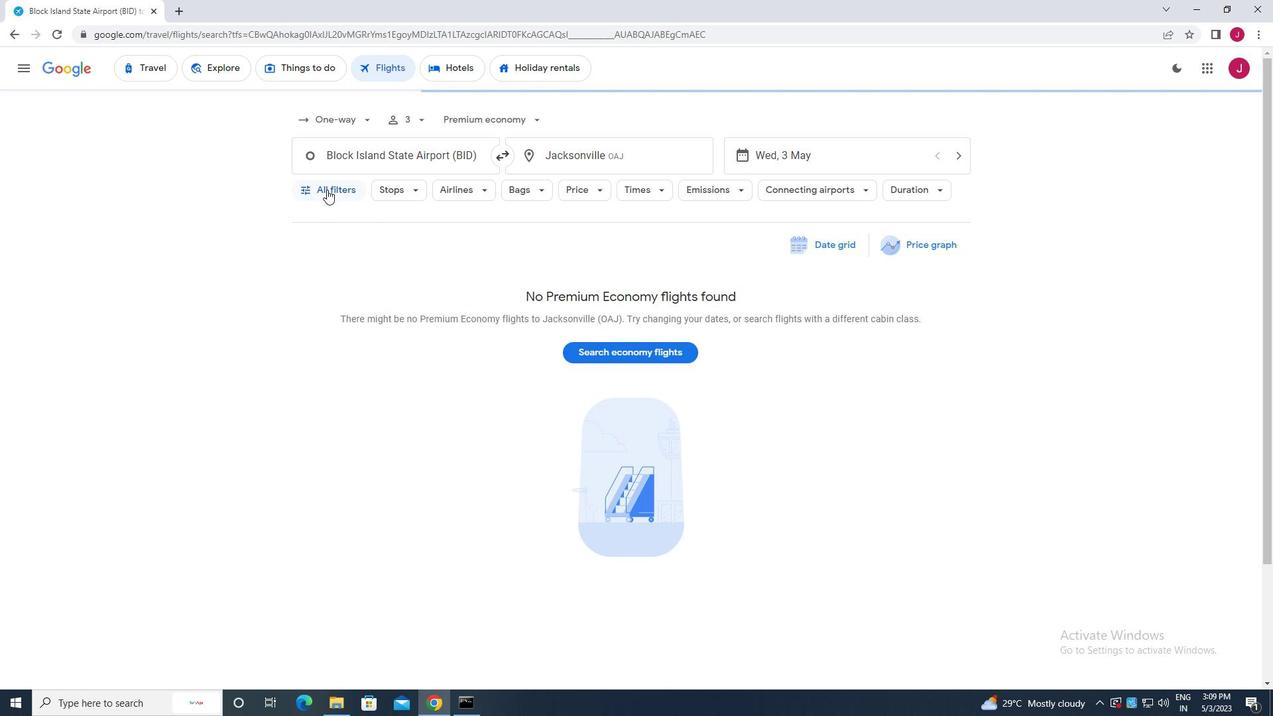 
Action: Mouse pressed left at (329, 187)
Screenshot: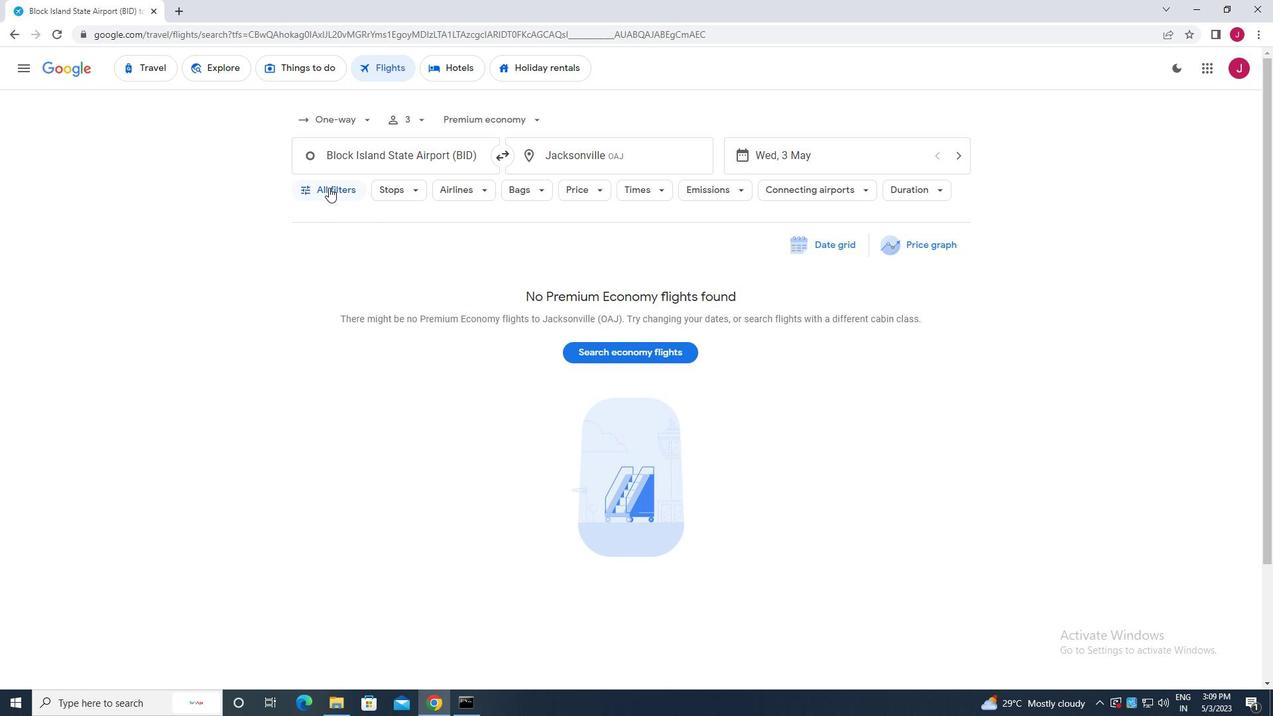 
Action: Mouse moved to (453, 355)
Screenshot: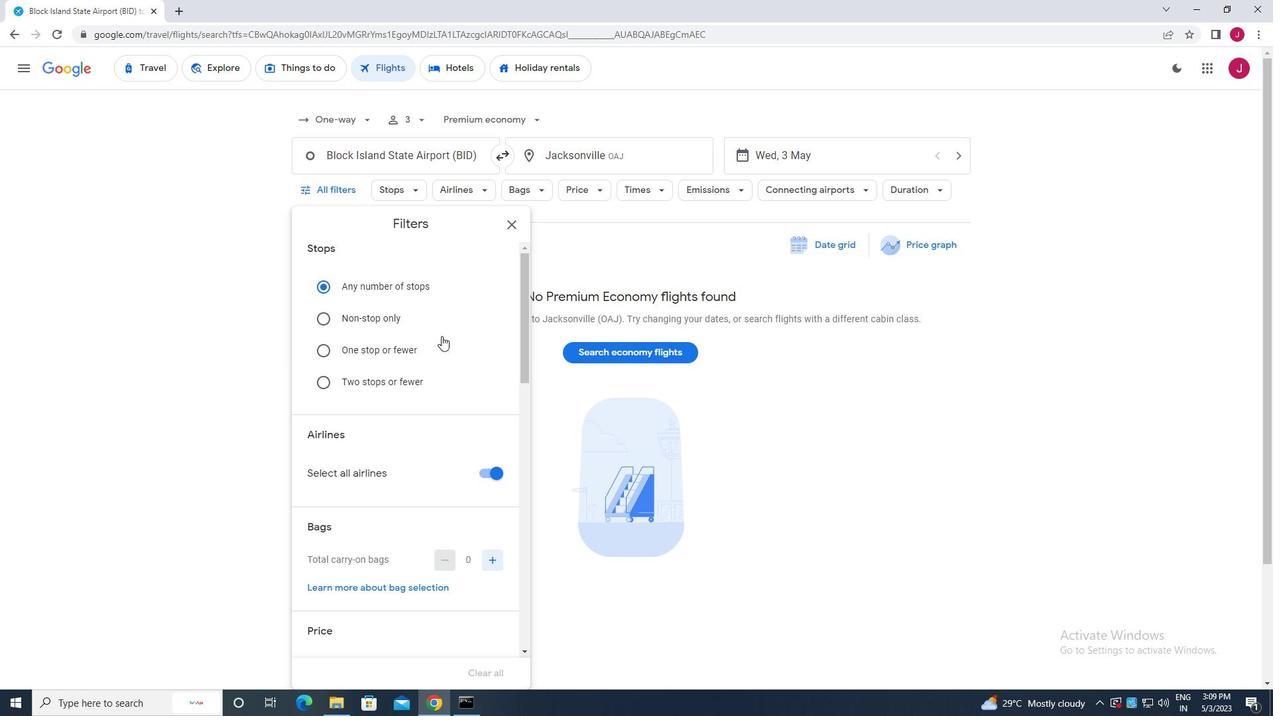 
Action: Mouse scrolled (453, 354) with delta (0, 0)
Screenshot: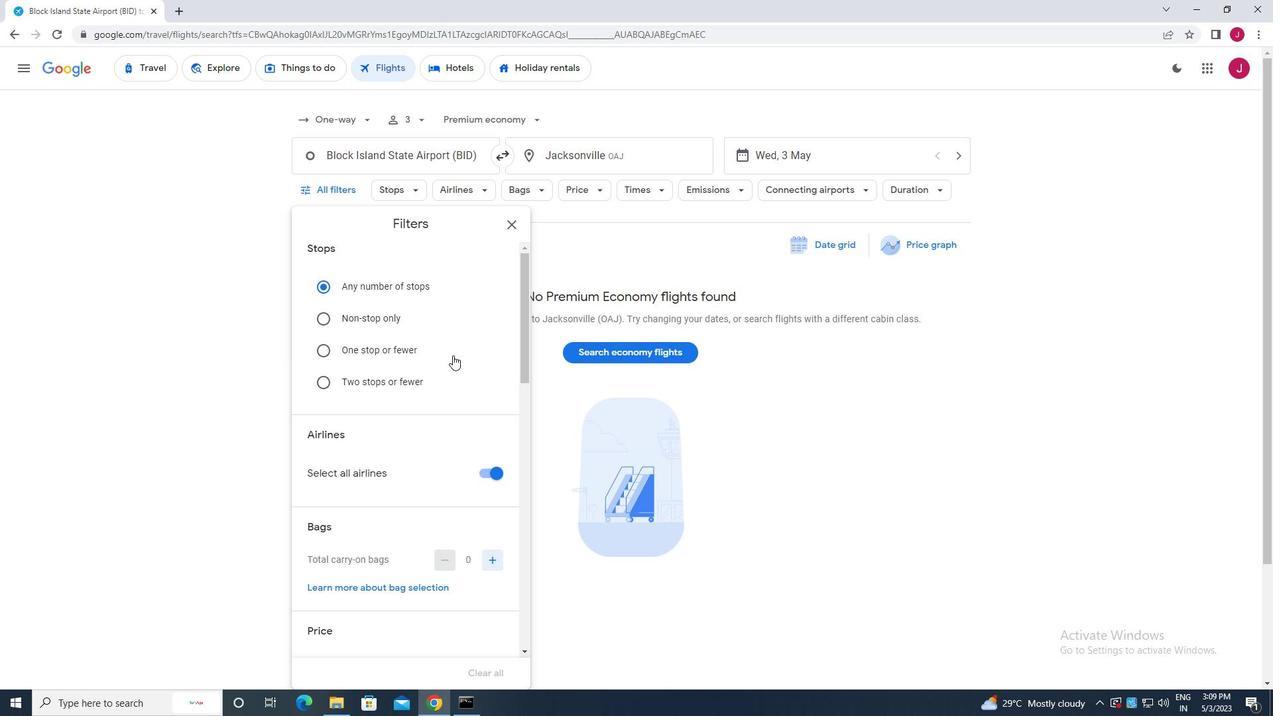 
Action: Mouse scrolled (453, 354) with delta (0, 0)
Screenshot: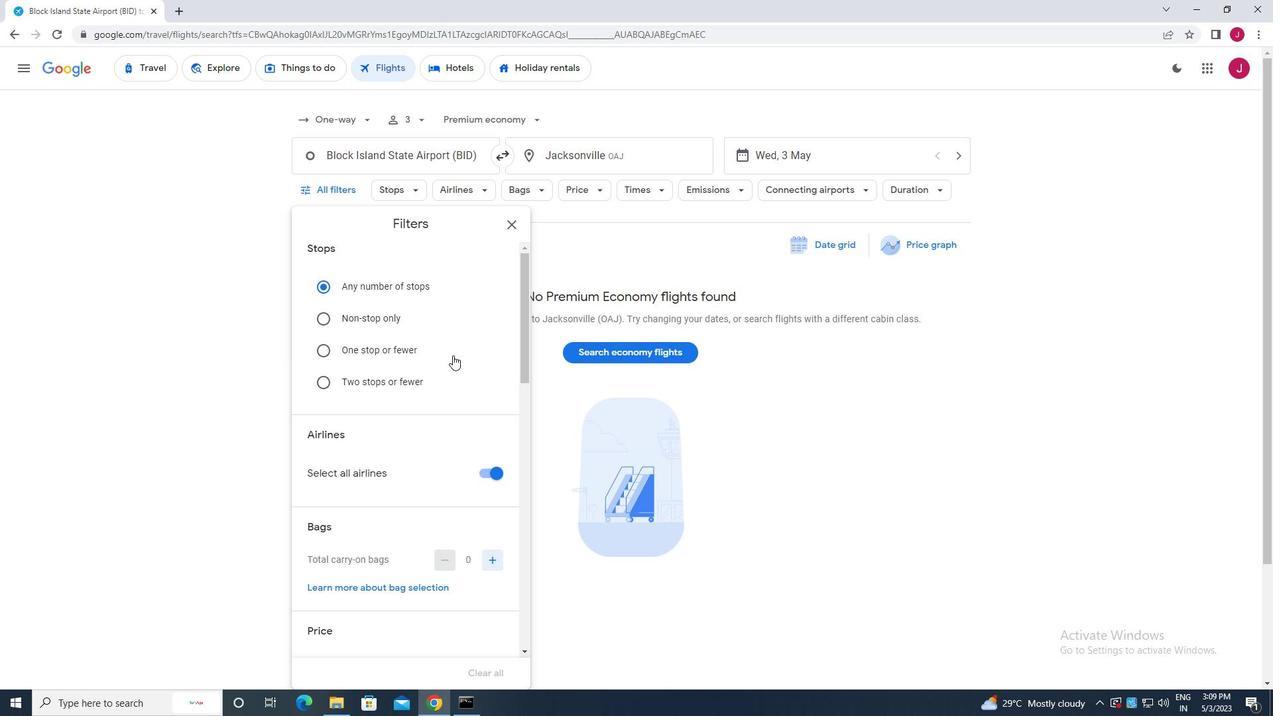 
Action: Mouse moved to (484, 334)
Screenshot: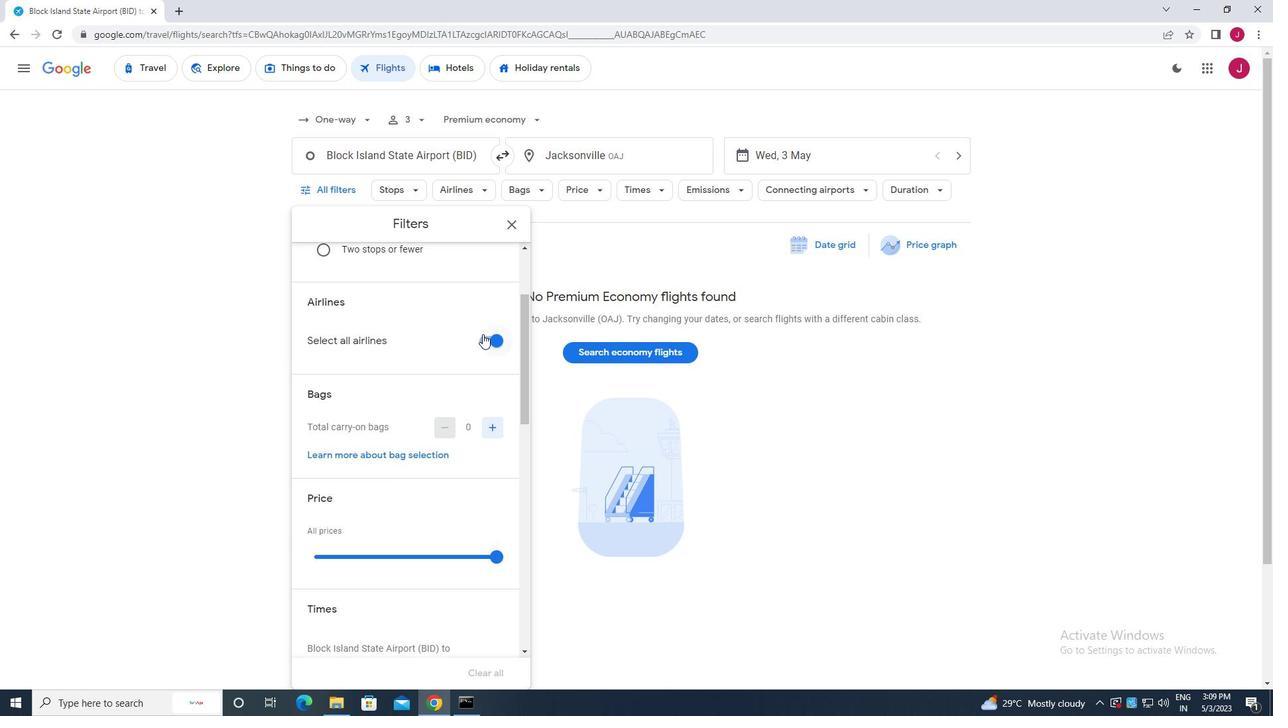 
Action: Mouse pressed left at (484, 334)
Screenshot: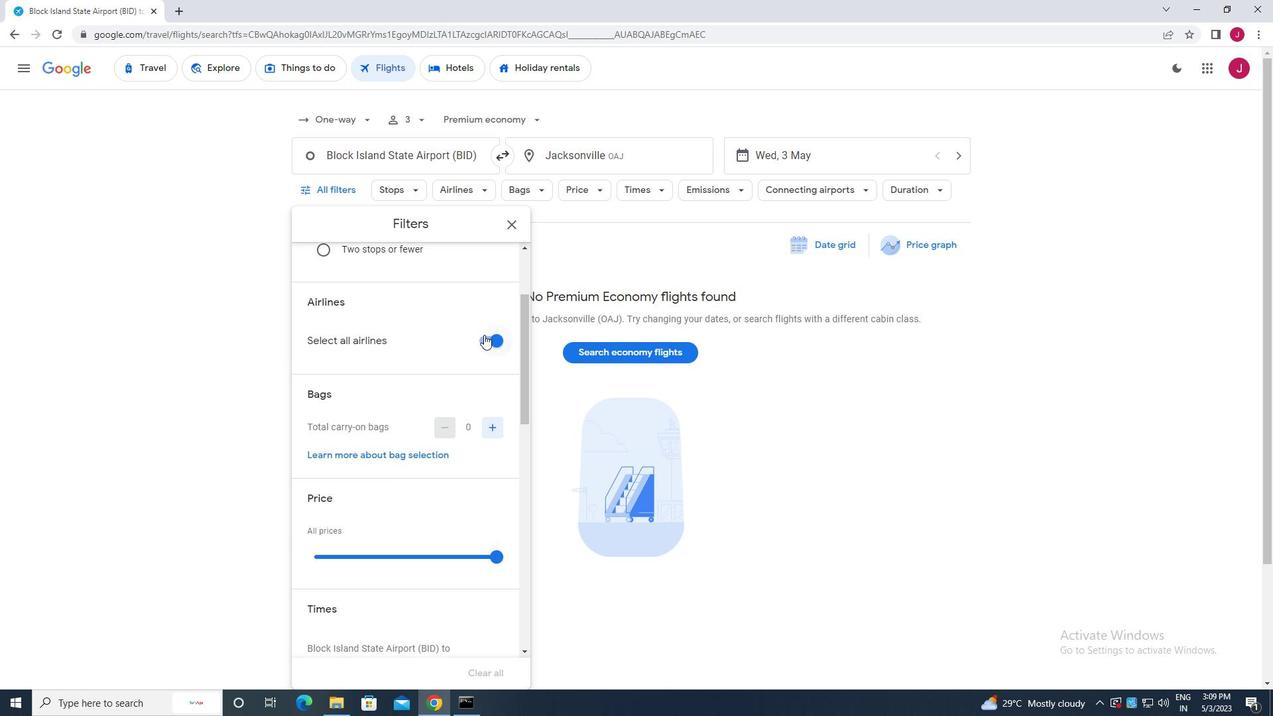 
Action: Mouse moved to (487, 343)
Screenshot: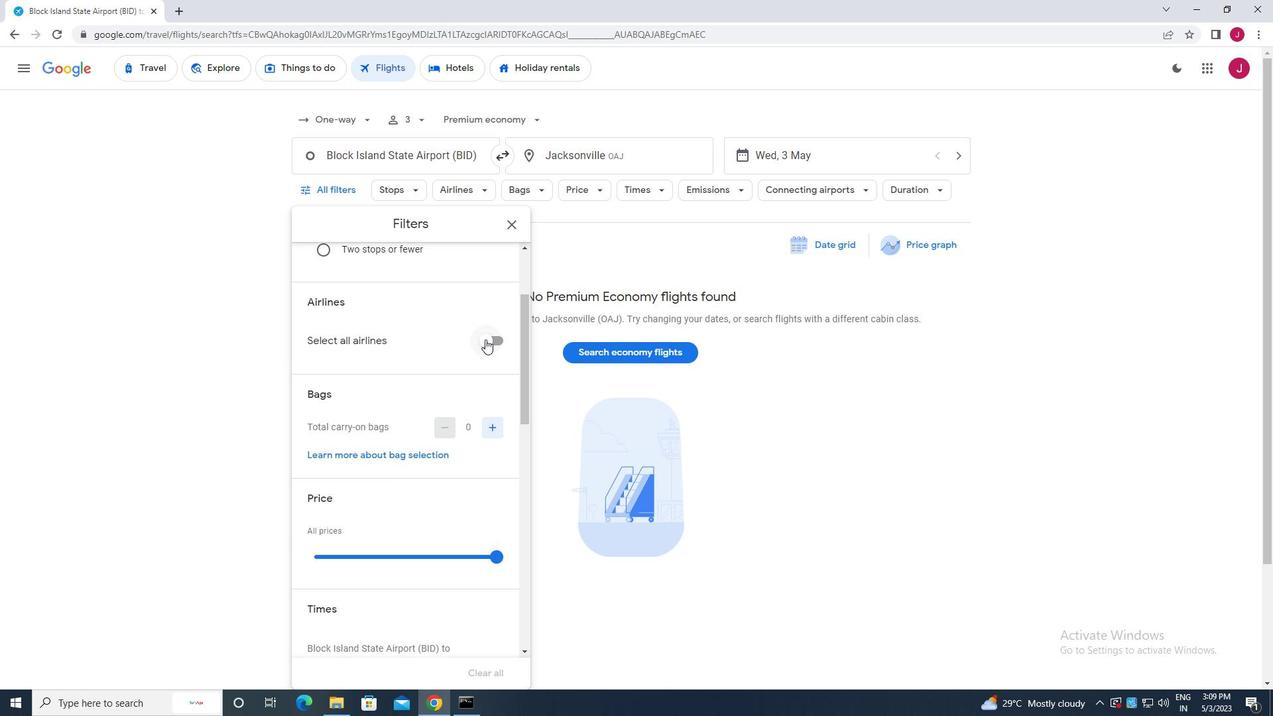 
Action: Mouse scrolled (487, 342) with delta (0, 0)
Screenshot: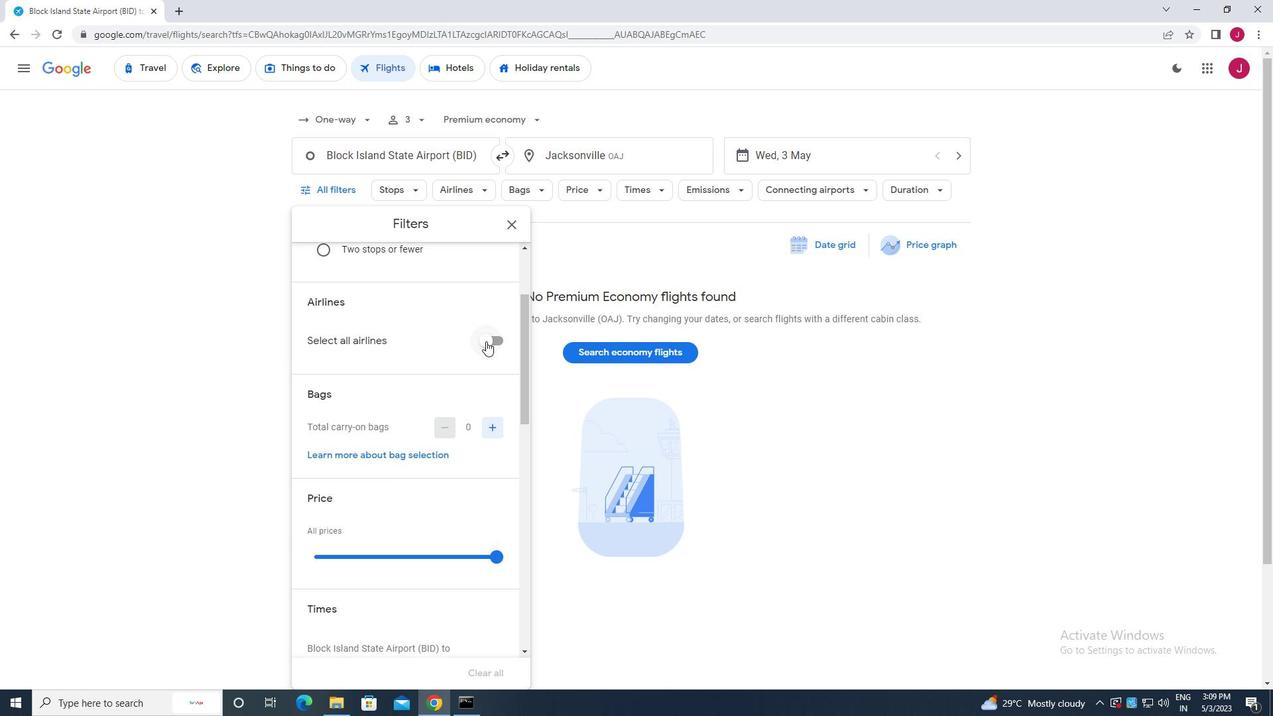 
Action: Mouse moved to (493, 358)
Screenshot: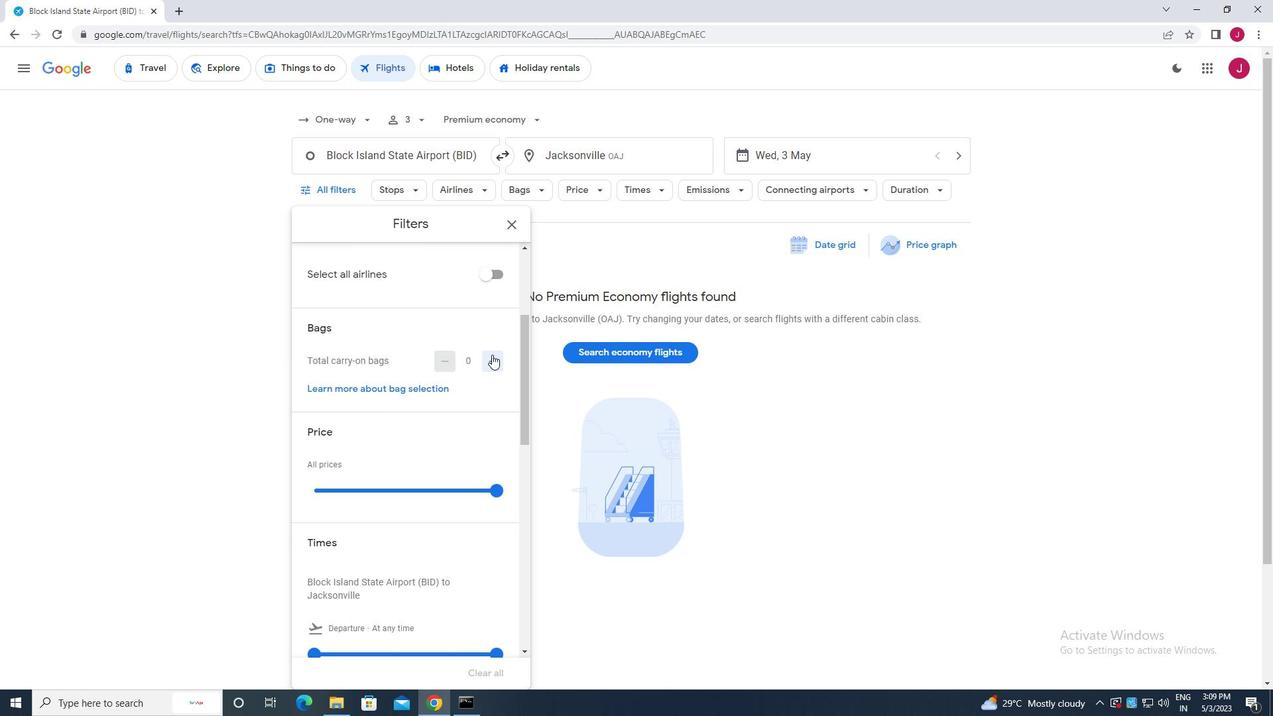 
Action: Mouse pressed left at (493, 358)
Screenshot: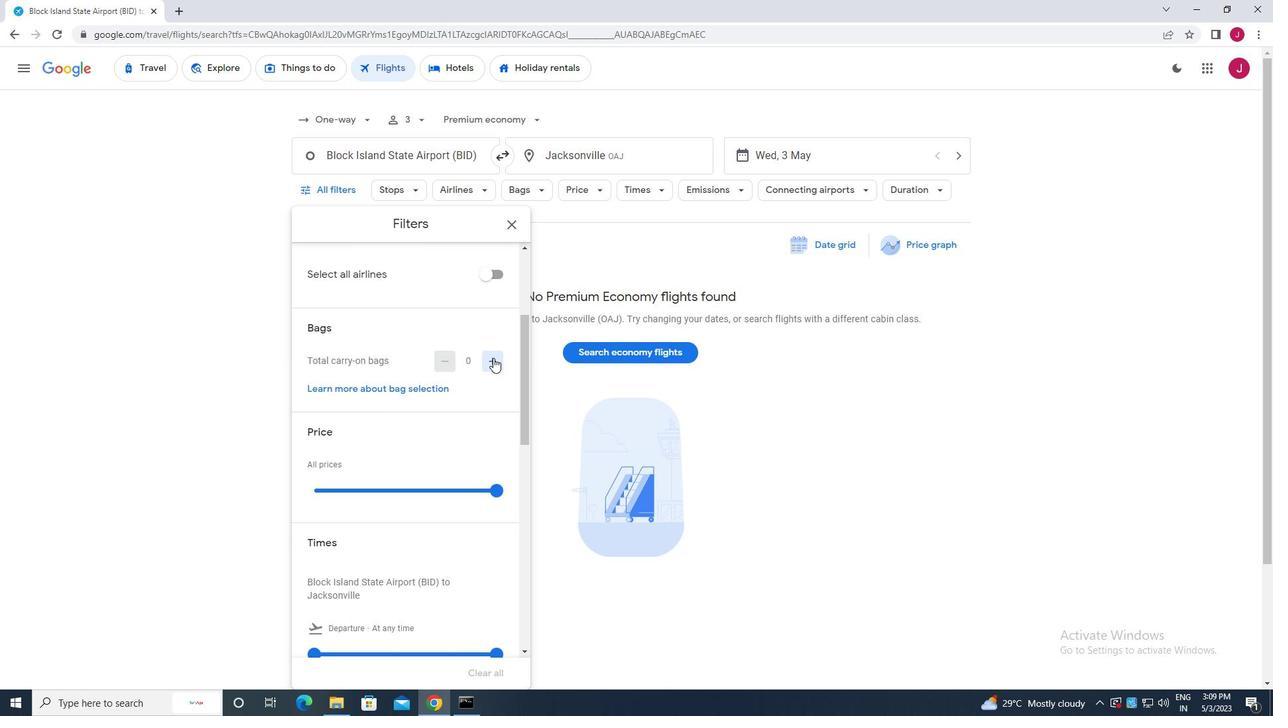 
Action: Mouse pressed left at (493, 358)
Screenshot: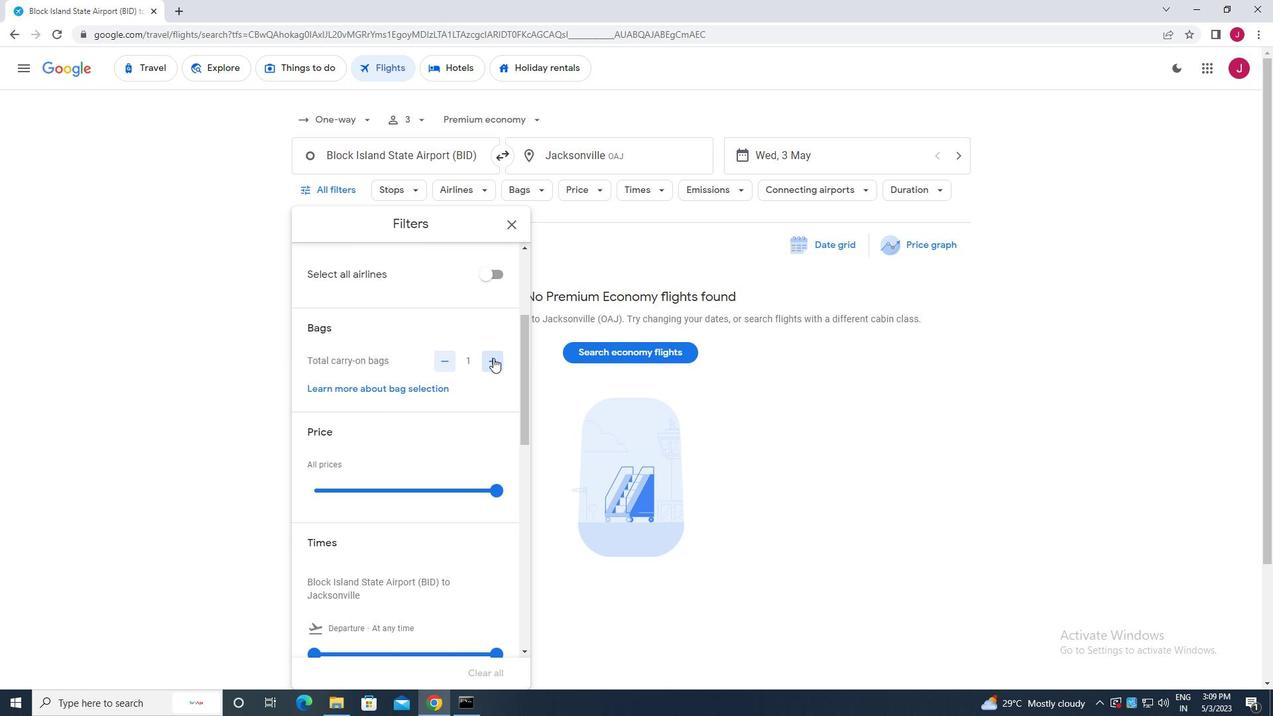 
Action: Mouse moved to (483, 378)
Screenshot: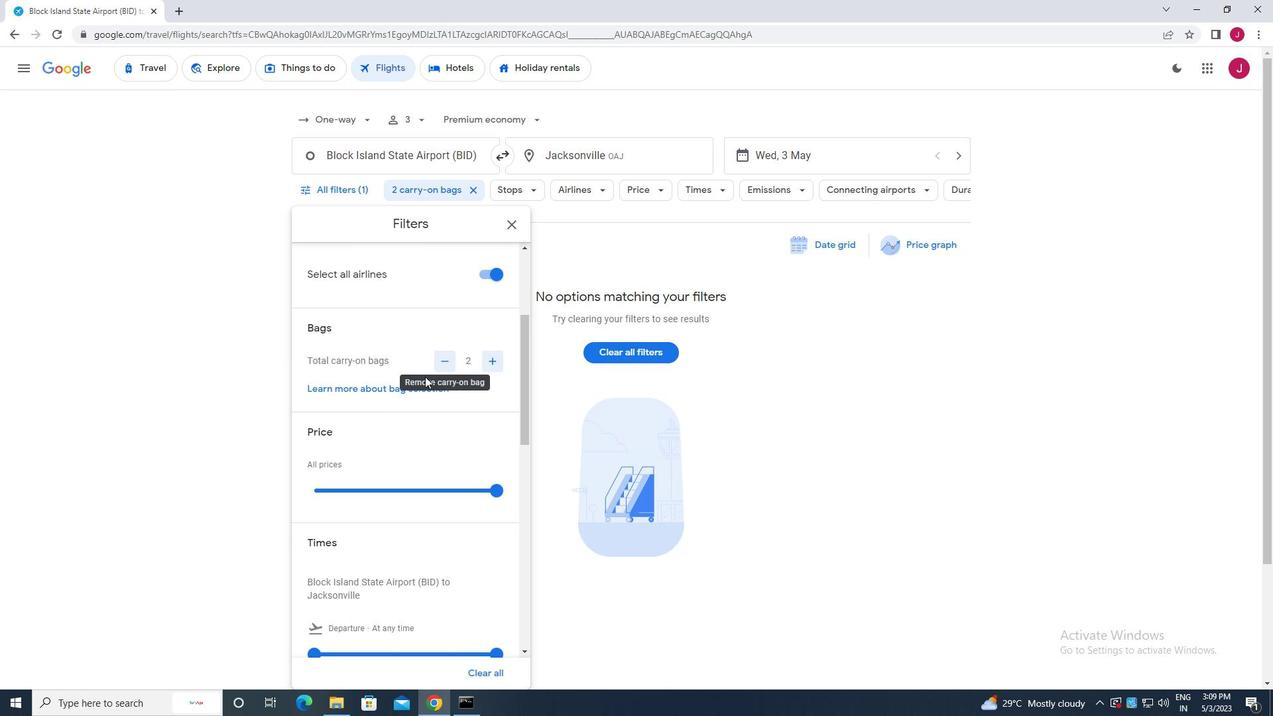
Action: Mouse scrolled (483, 378) with delta (0, 0)
Screenshot: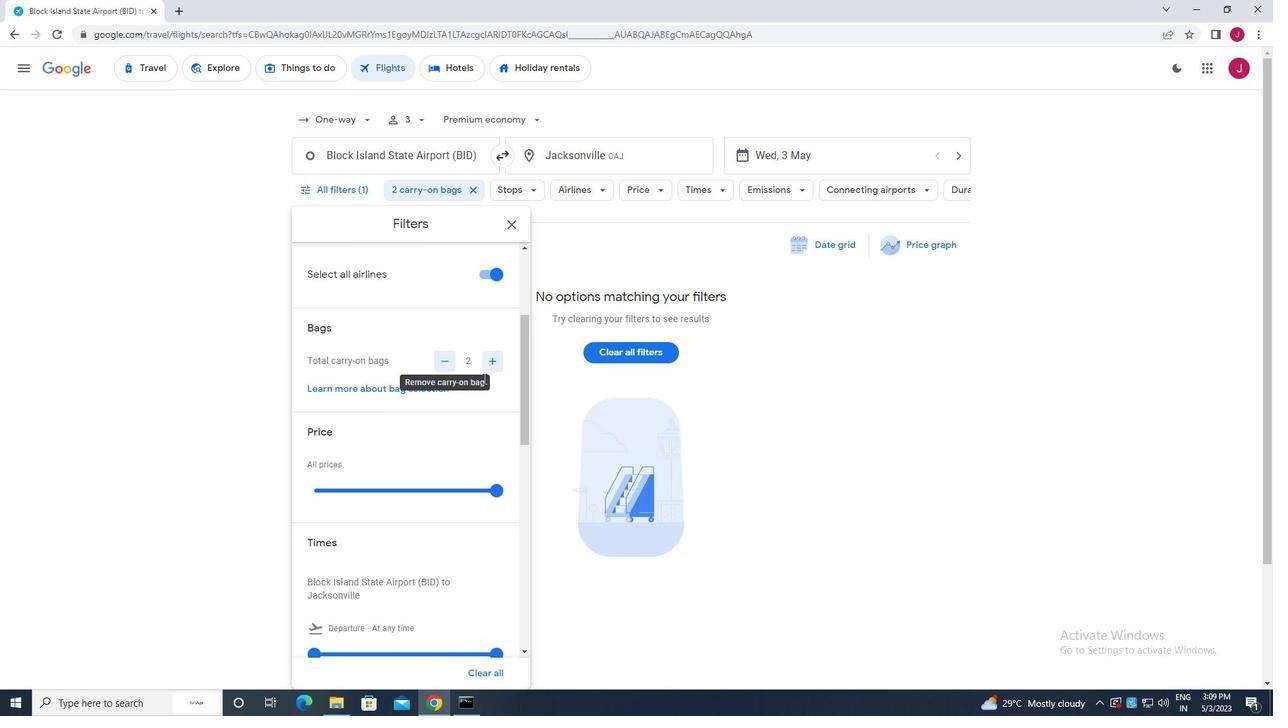 
Action: Mouse scrolled (483, 378) with delta (0, 0)
Screenshot: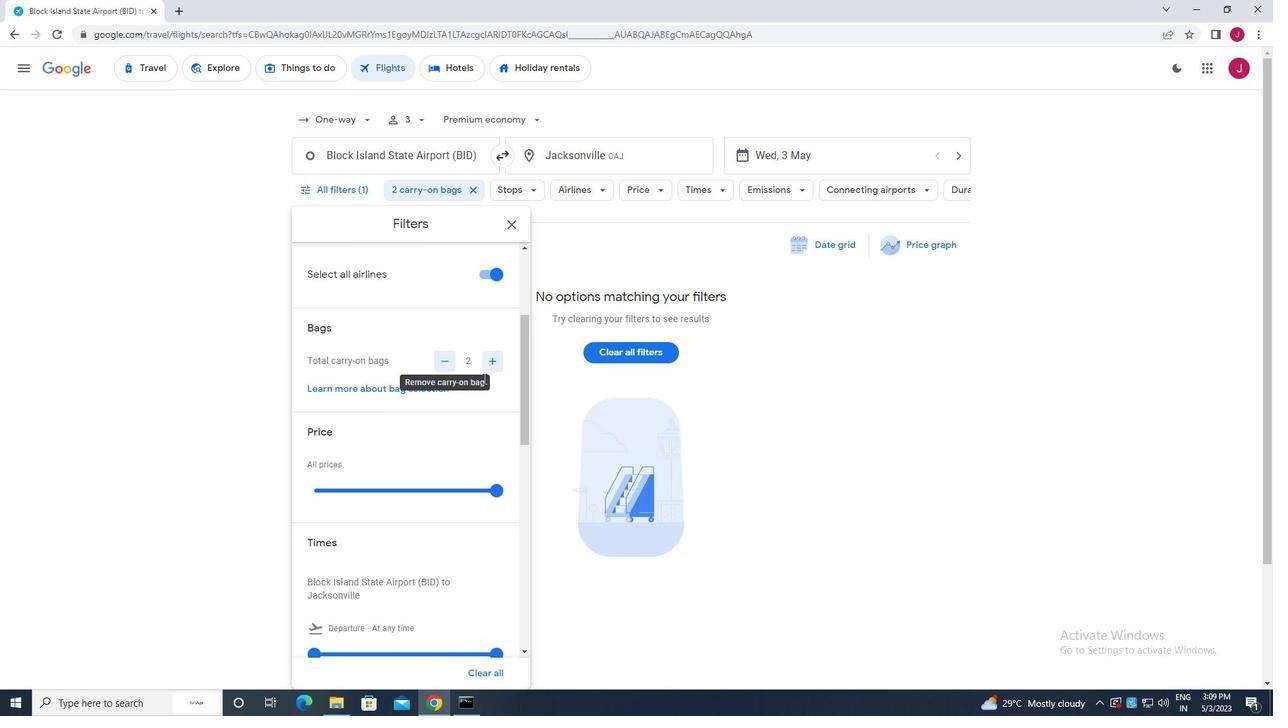 
Action: Mouse scrolled (483, 378) with delta (0, 0)
Screenshot: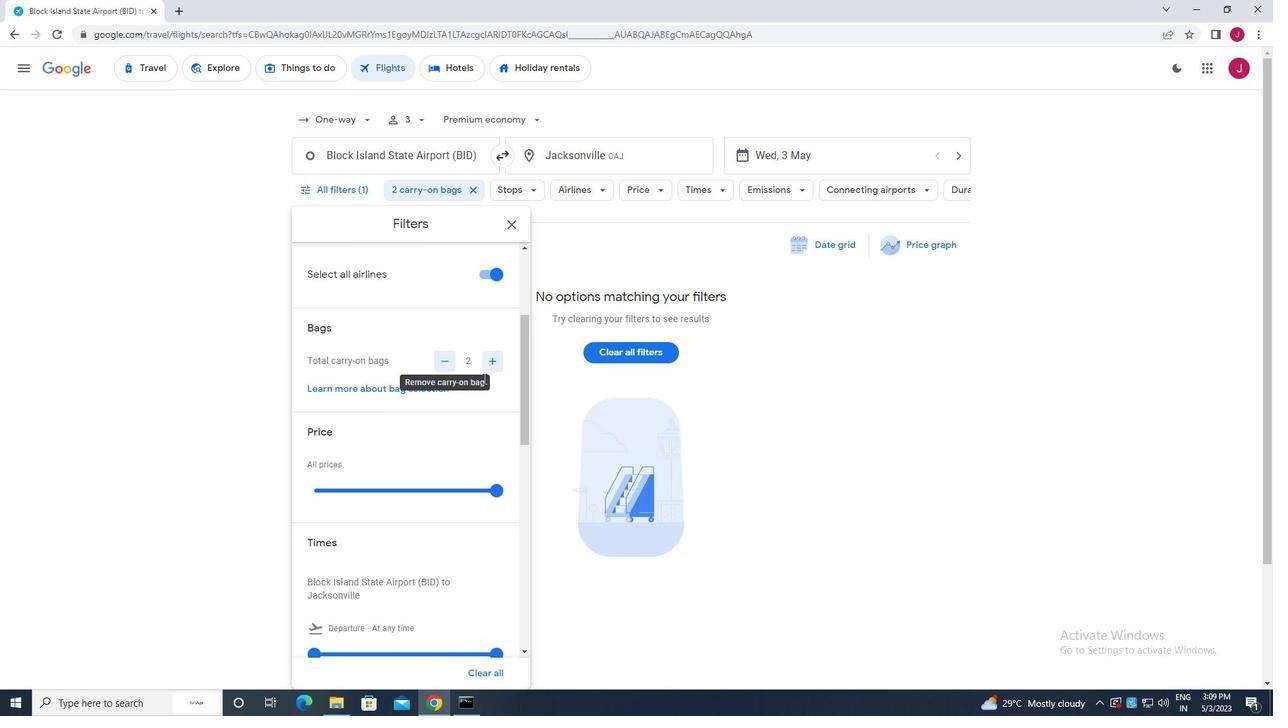 
Action: Mouse moved to (502, 346)
Screenshot: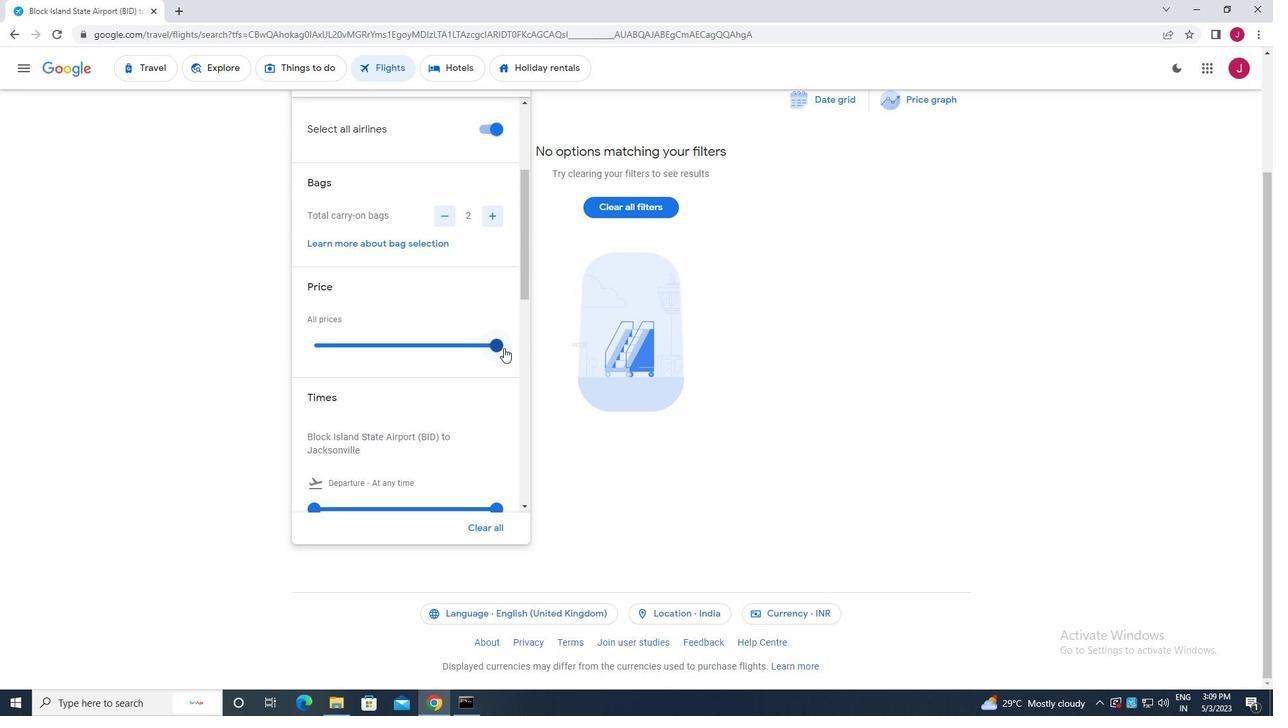 
Action: Mouse scrolled (502, 345) with delta (0, 0)
Screenshot: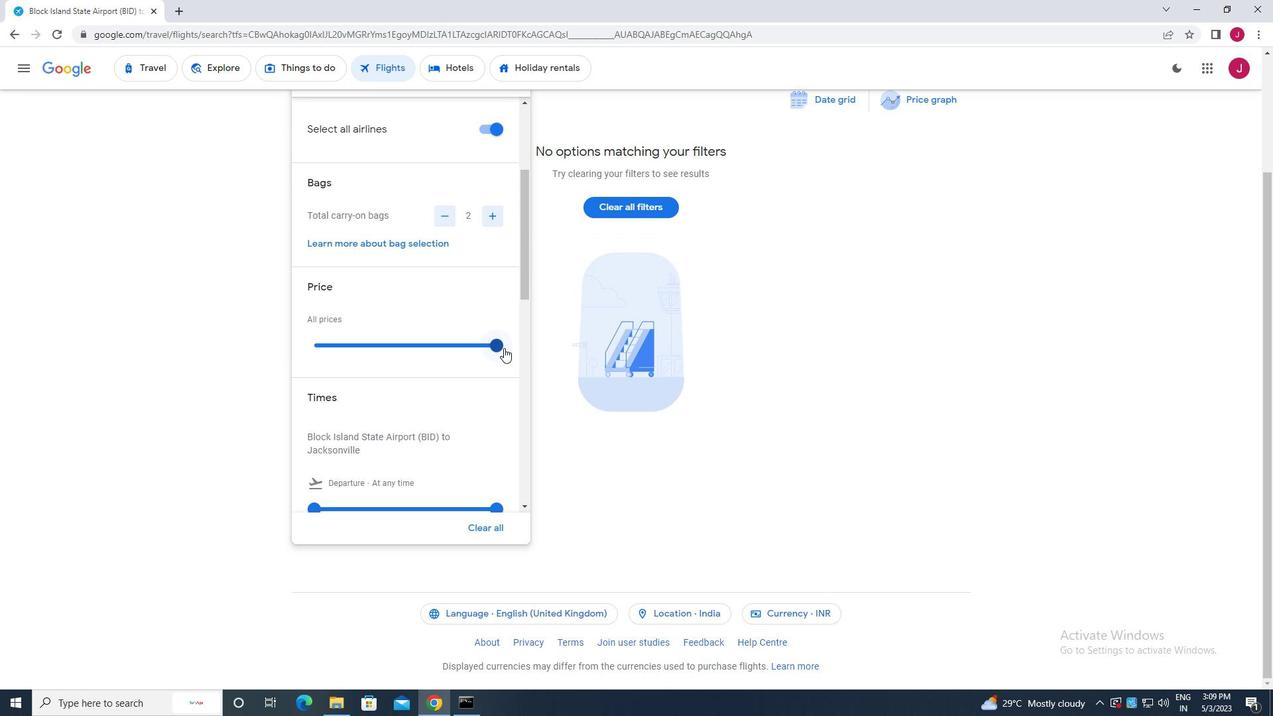 
Action: Mouse moved to (502, 346)
Screenshot: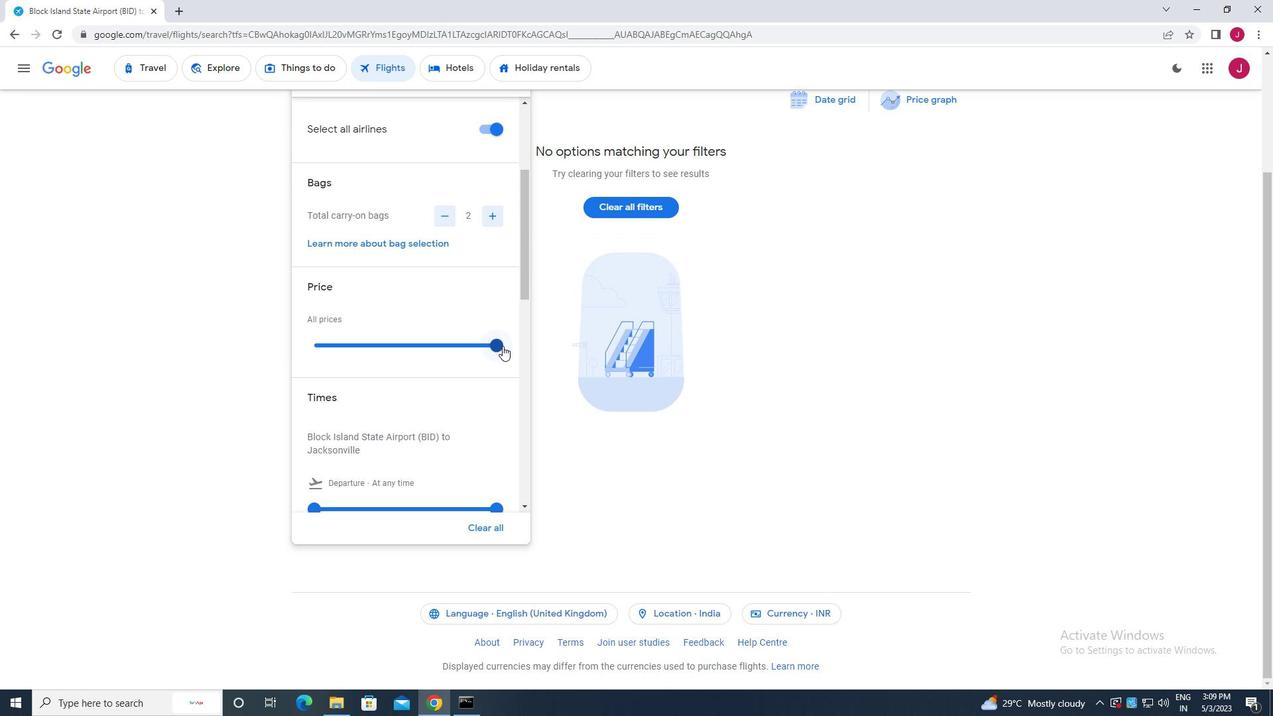 
Action: Mouse scrolled (502, 345) with delta (0, 0)
Screenshot: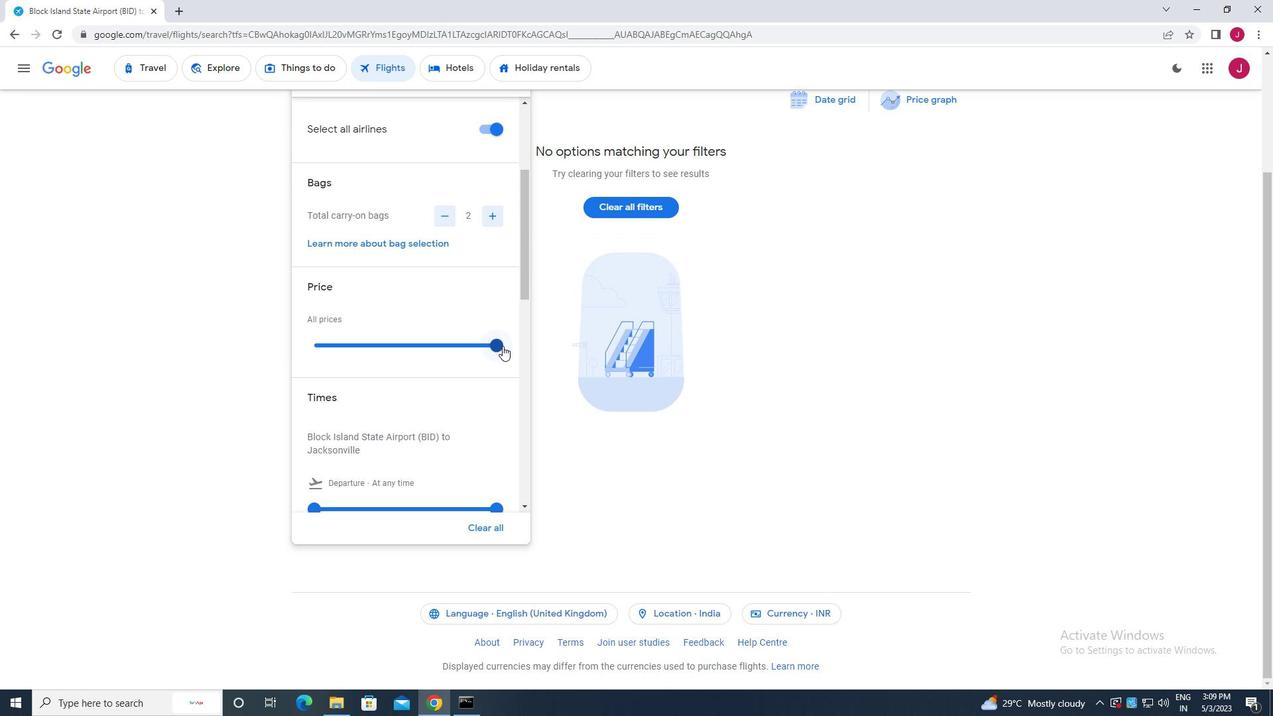 
Action: Mouse moved to (500, 212)
Screenshot: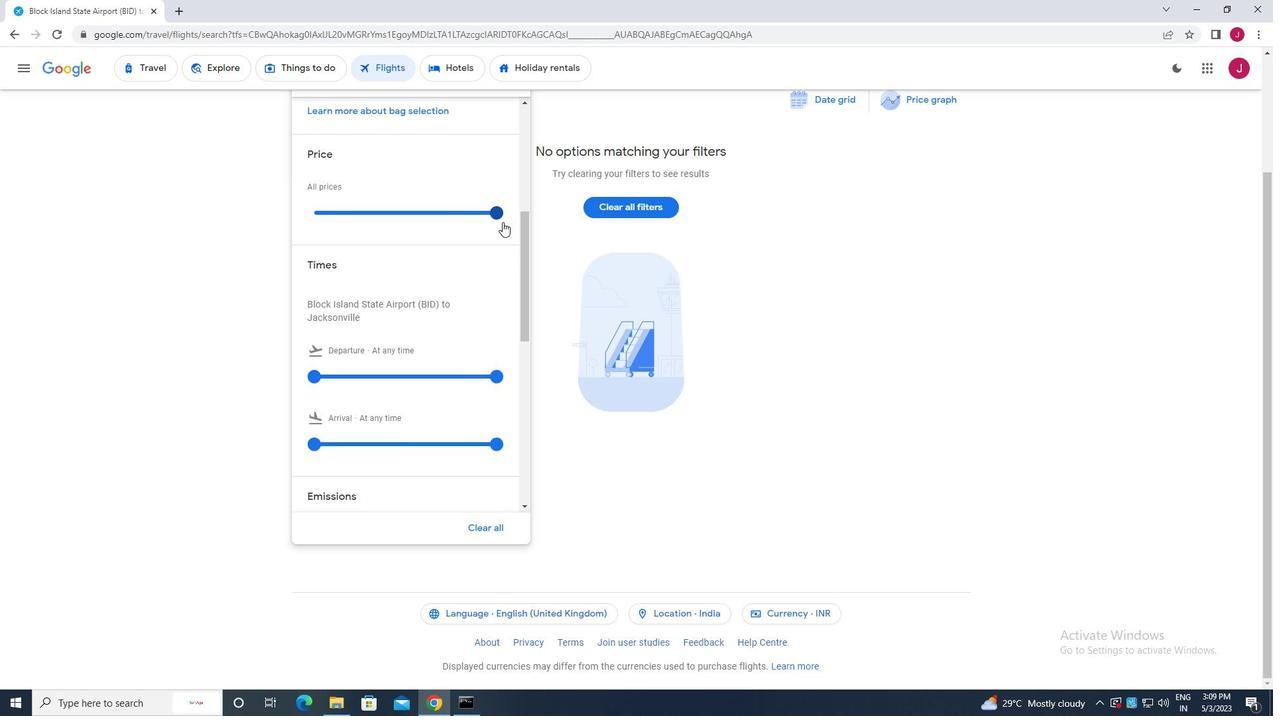 
Action: Mouse pressed left at (500, 212)
Screenshot: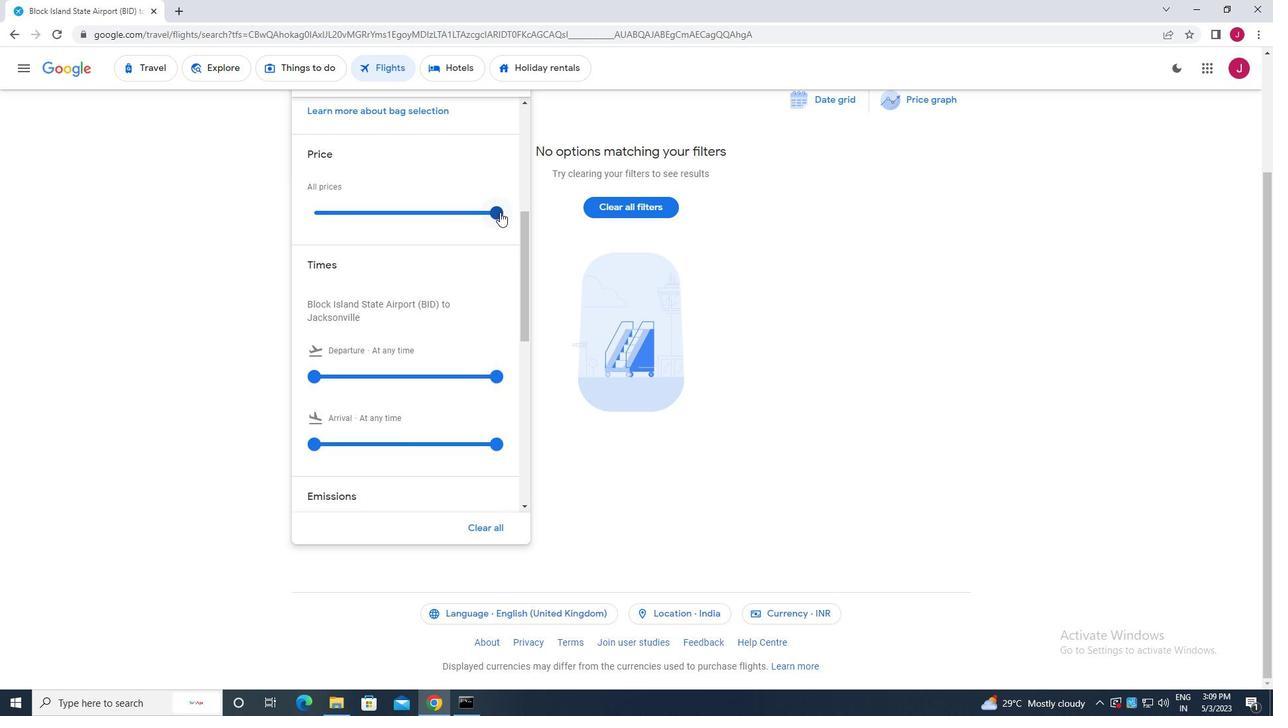 
Action: Mouse moved to (311, 378)
Screenshot: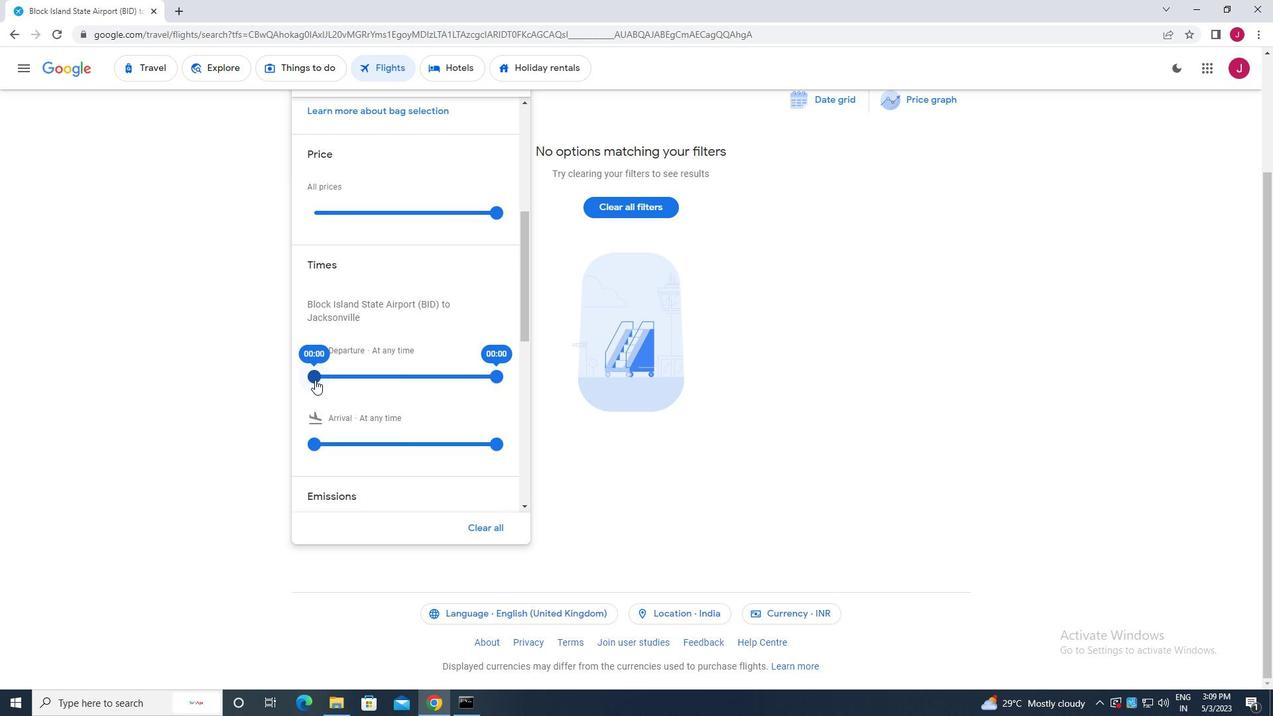 
Action: Mouse pressed left at (311, 378)
Screenshot: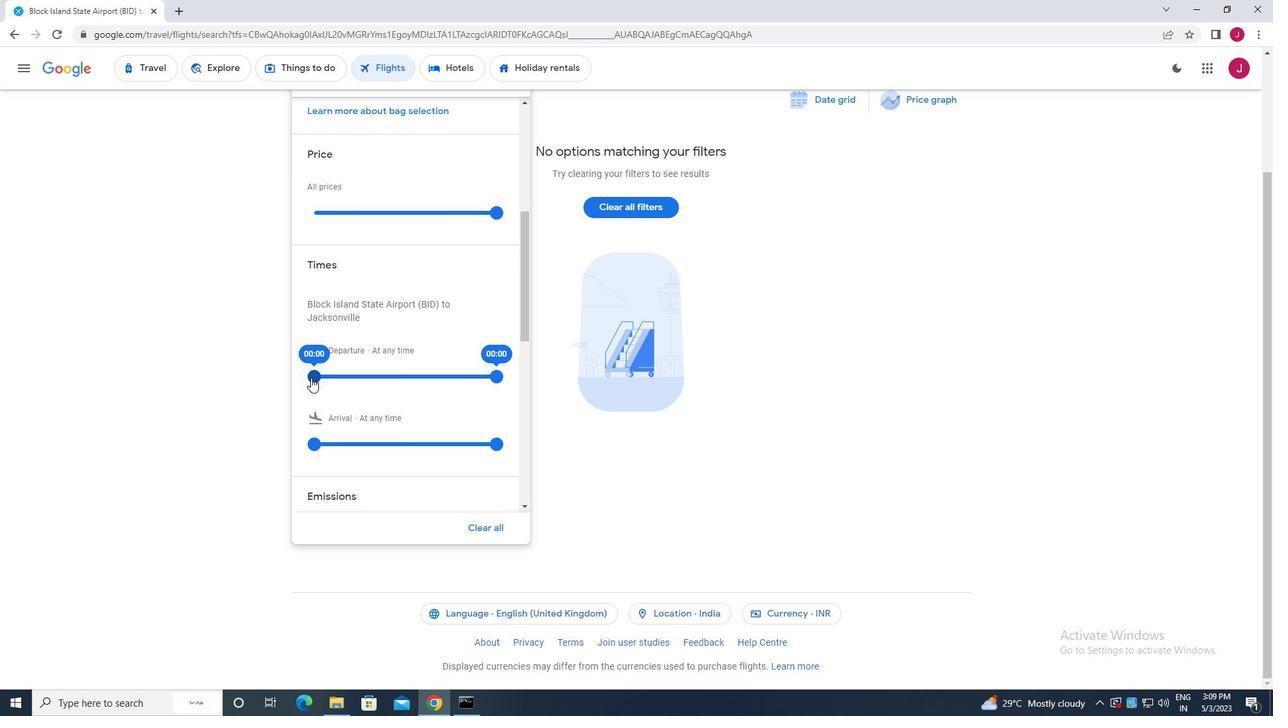 
Action: Mouse moved to (495, 377)
Screenshot: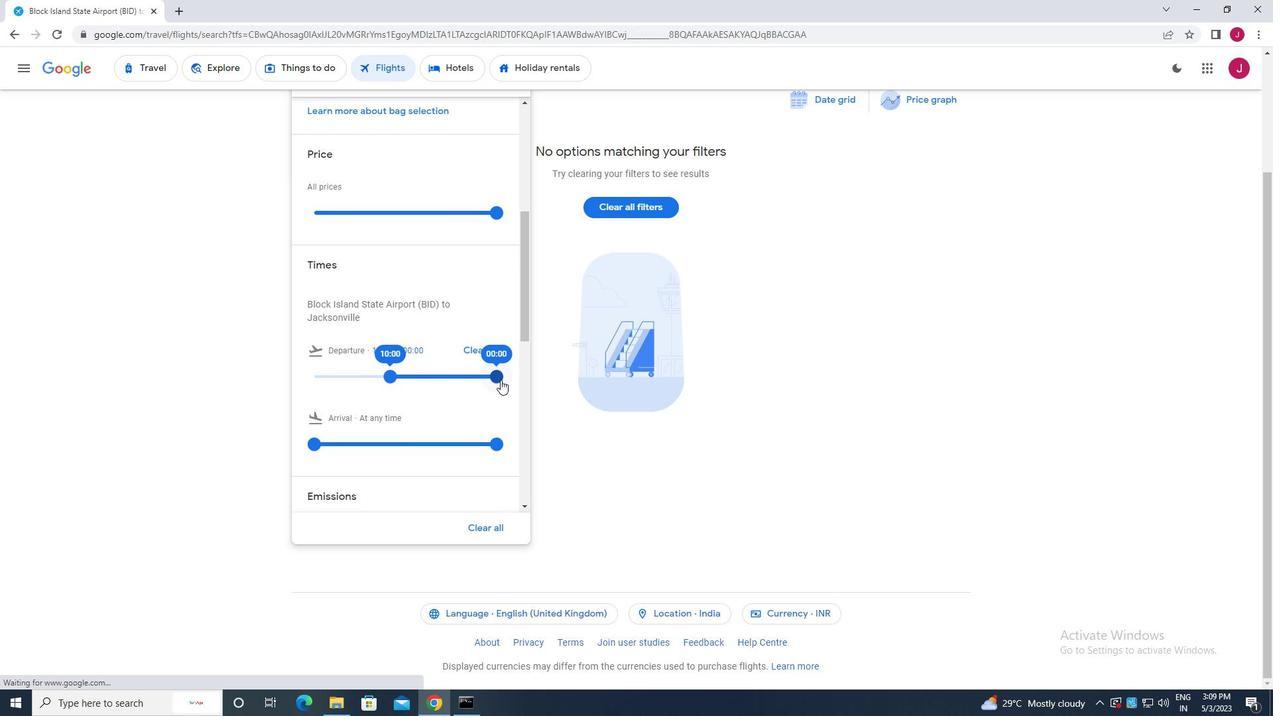 
Action: Mouse pressed left at (495, 377)
Screenshot: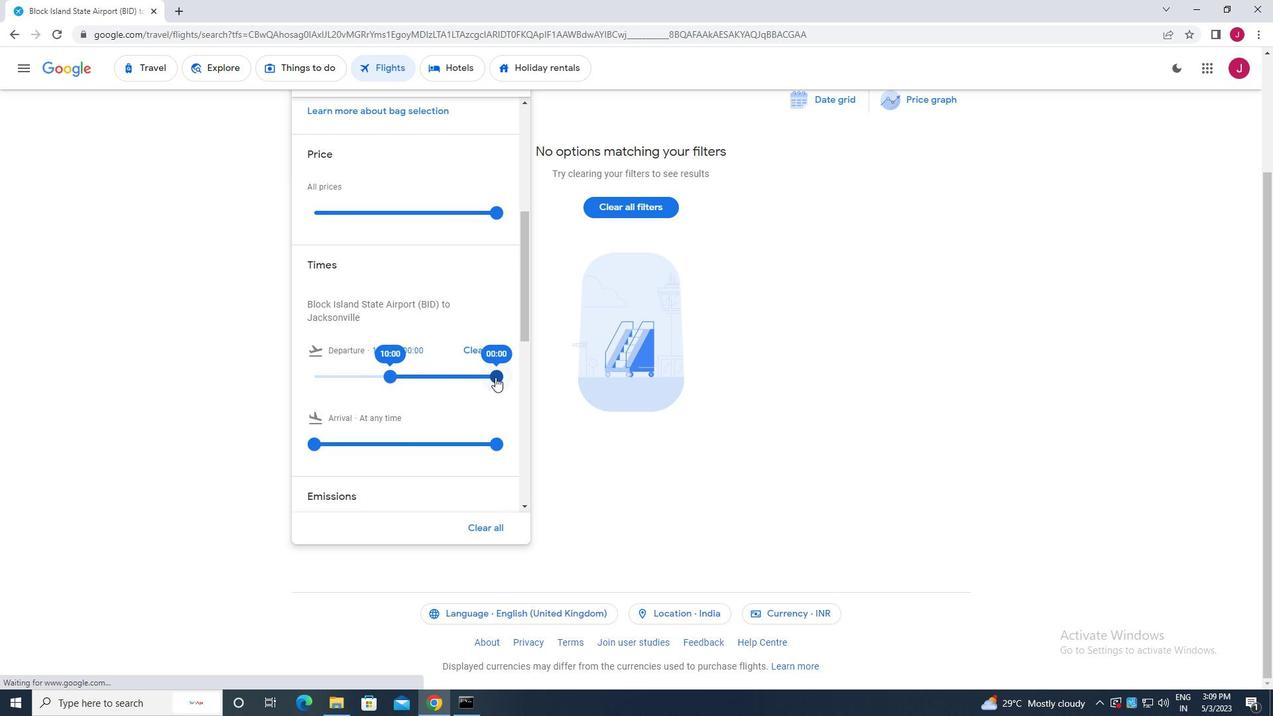 
Action: Mouse moved to (313, 405)
Screenshot: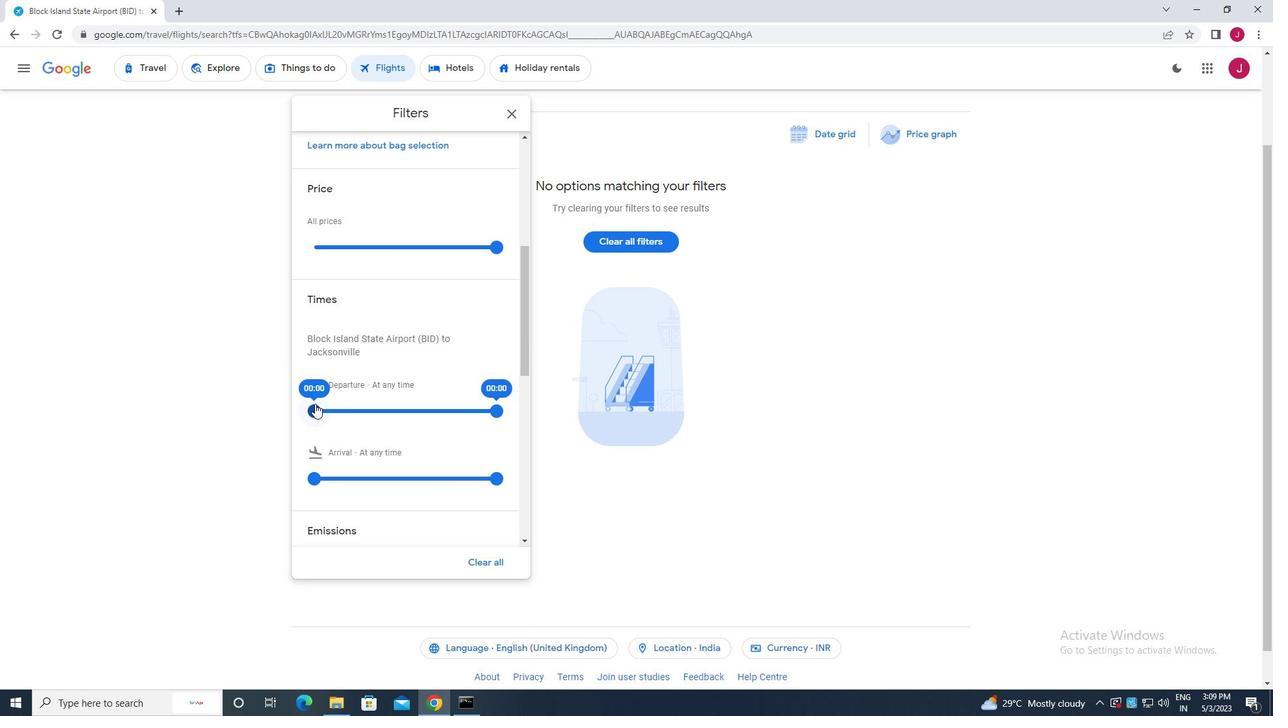 
Action: Mouse pressed left at (313, 405)
Screenshot: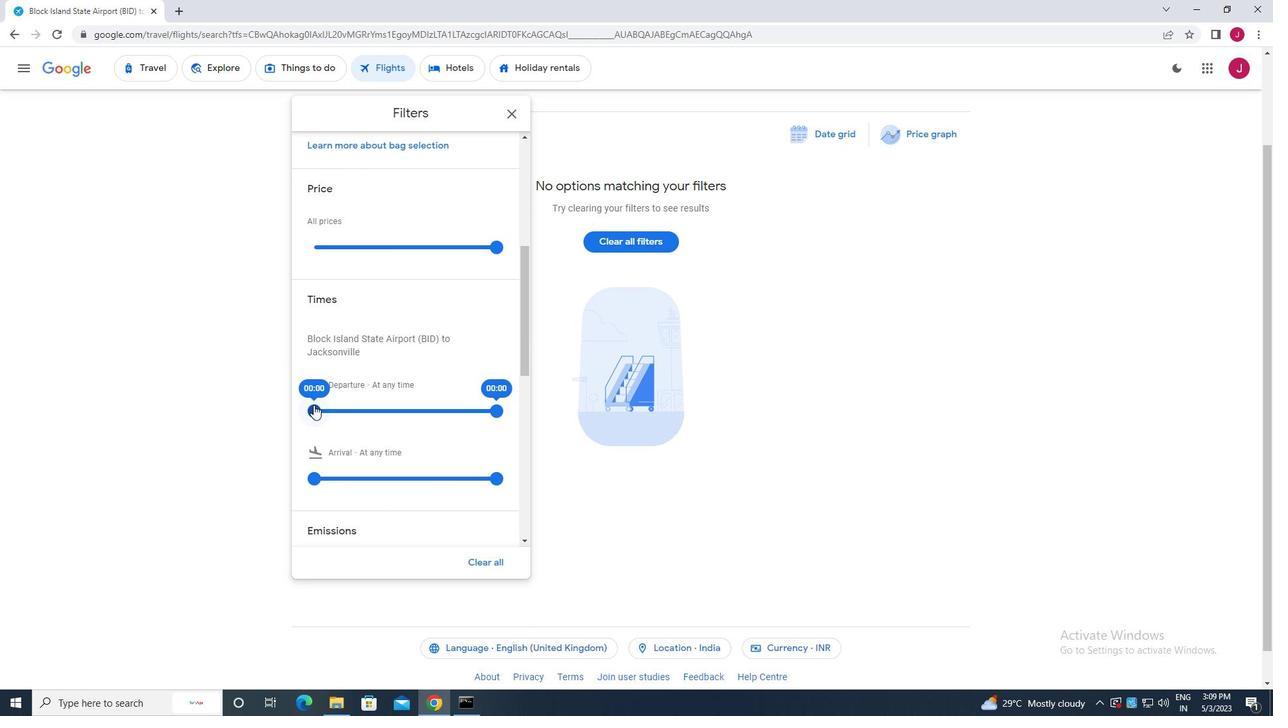 
Action: Mouse moved to (492, 410)
Screenshot: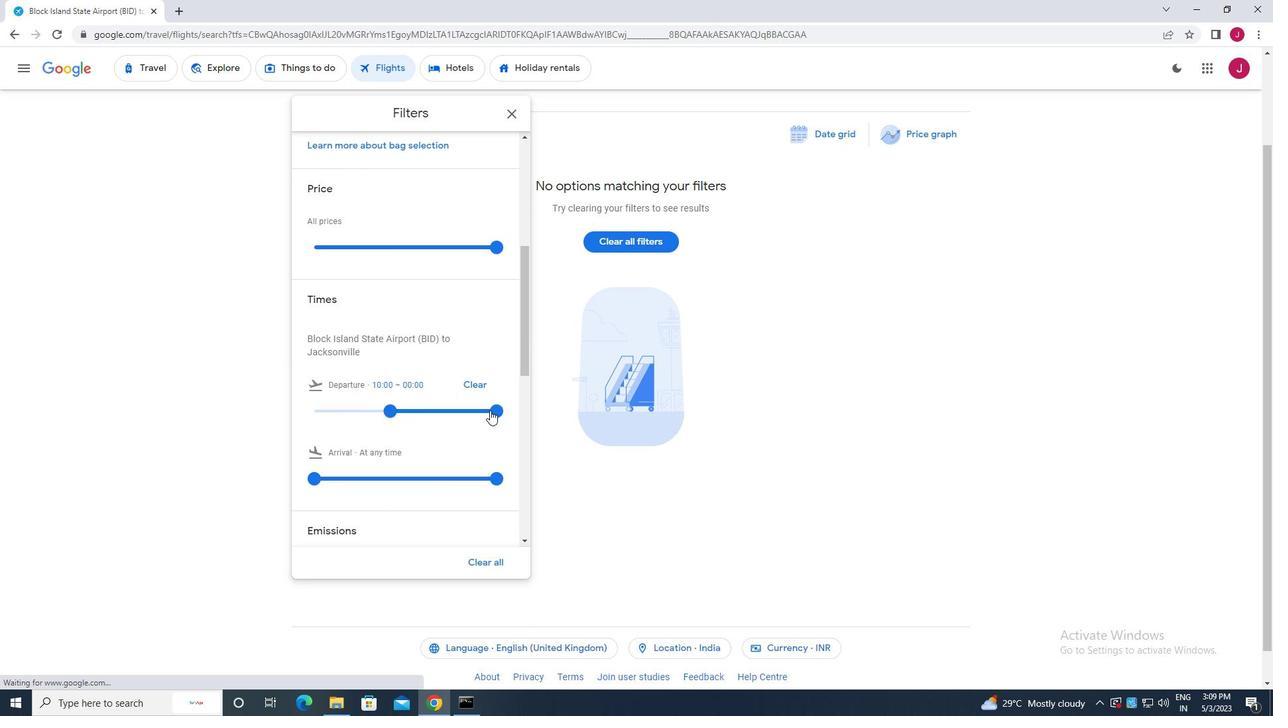 
Action: Mouse pressed left at (492, 410)
Screenshot: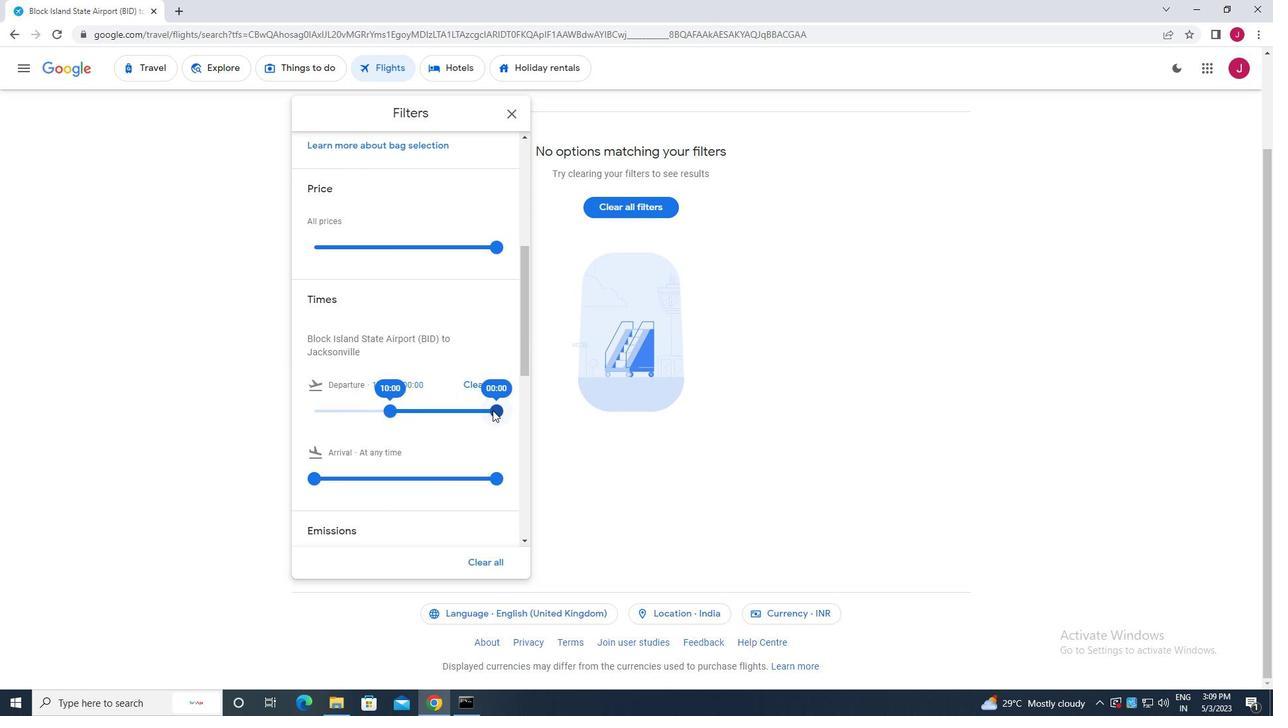 
Action: Mouse moved to (514, 116)
Screenshot: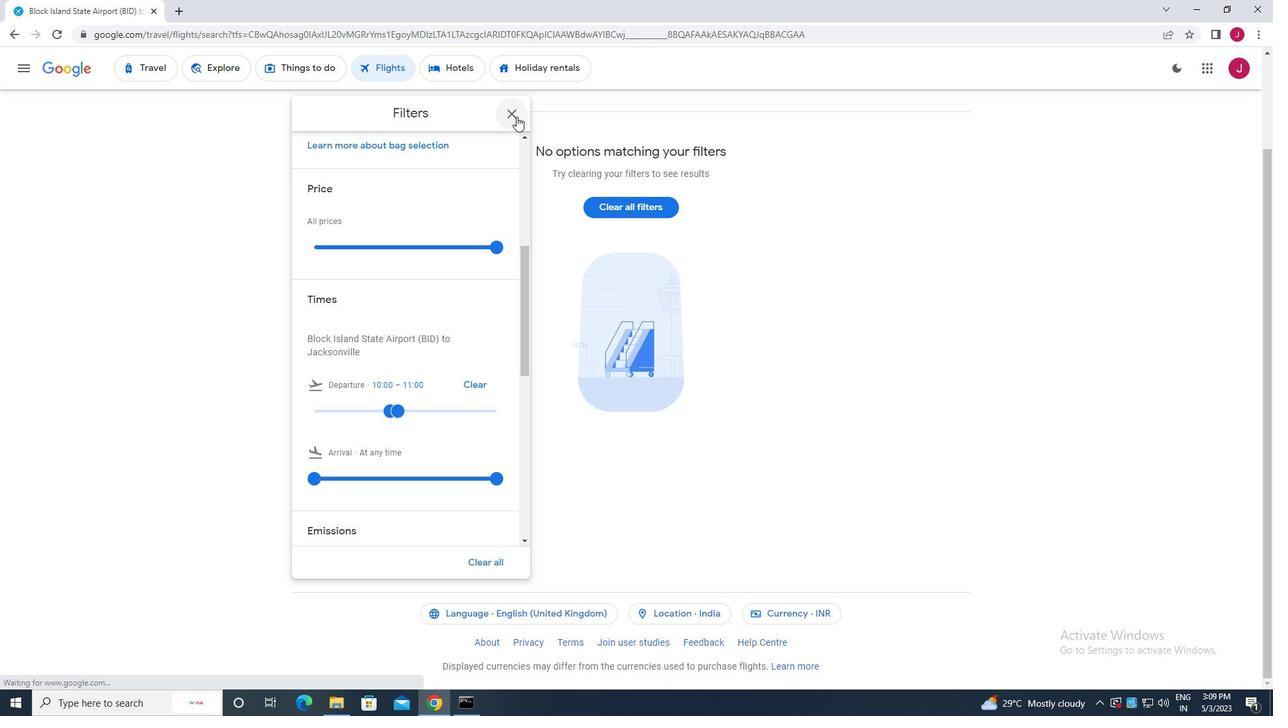 
Action: Mouse pressed left at (514, 116)
Screenshot: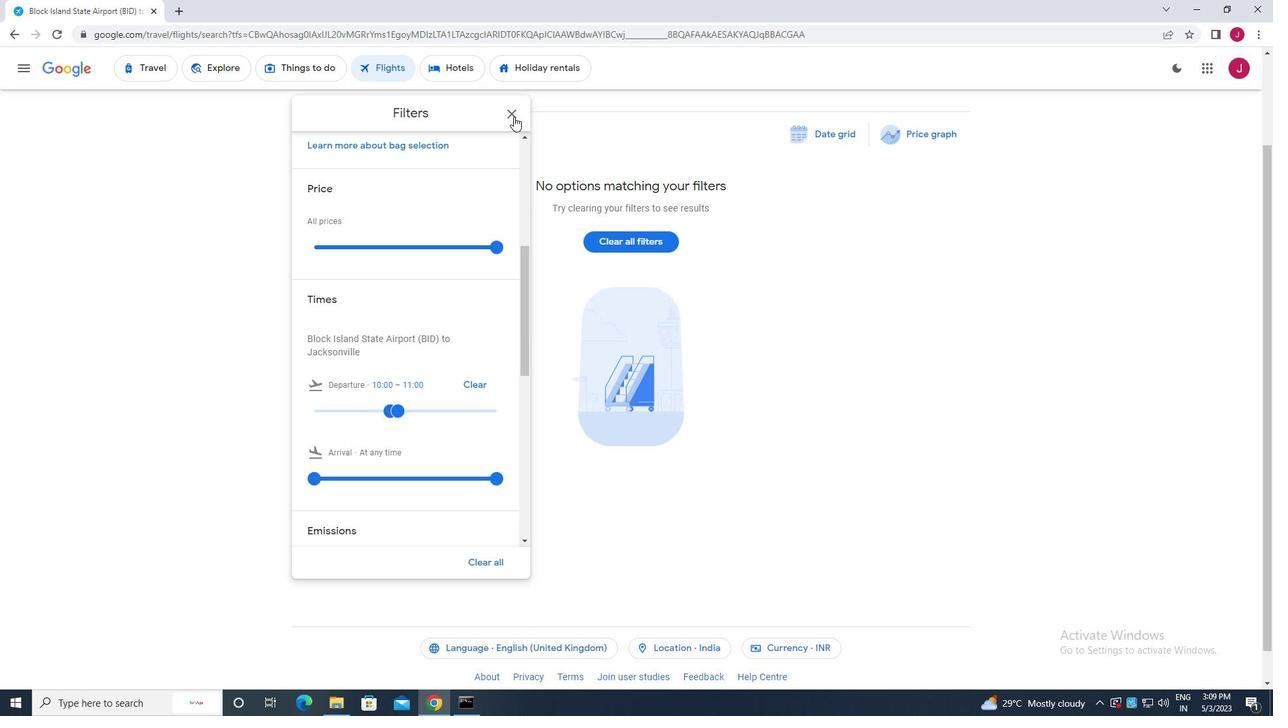 
Action: Mouse moved to (494, 264)
Screenshot: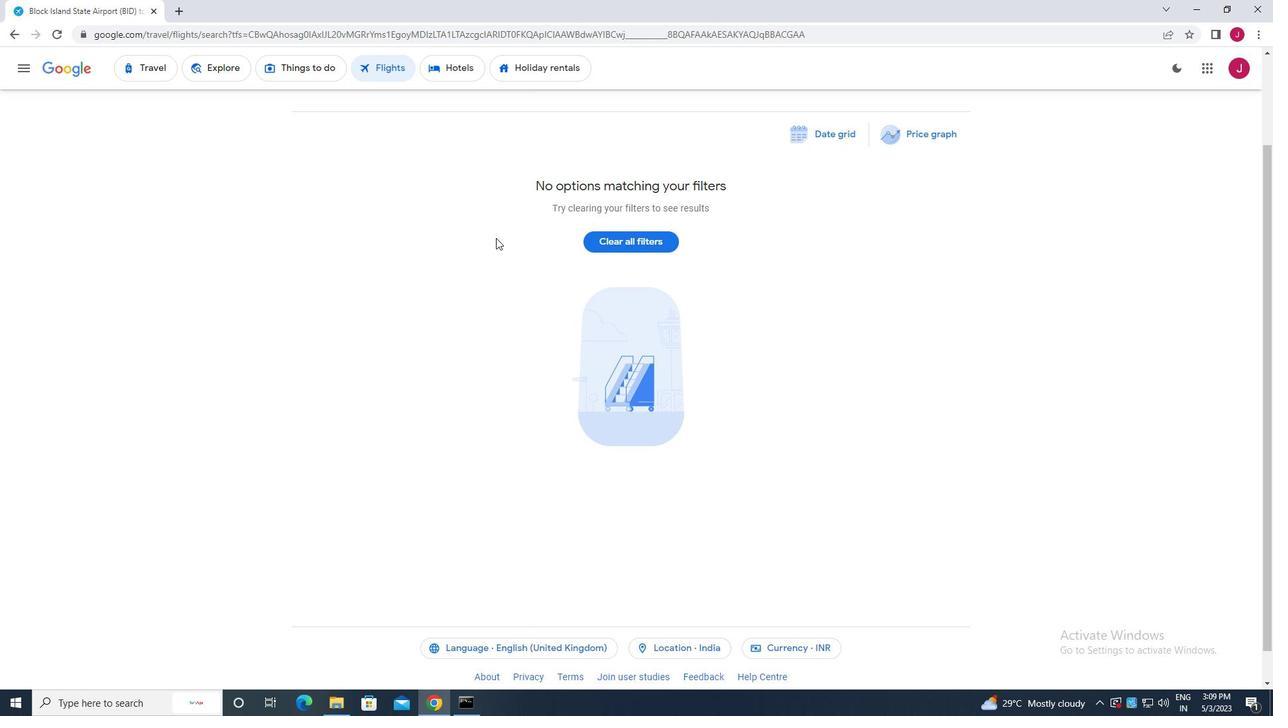
Action: Mouse scrolled (494, 265) with delta (0, 0)
Screenshot: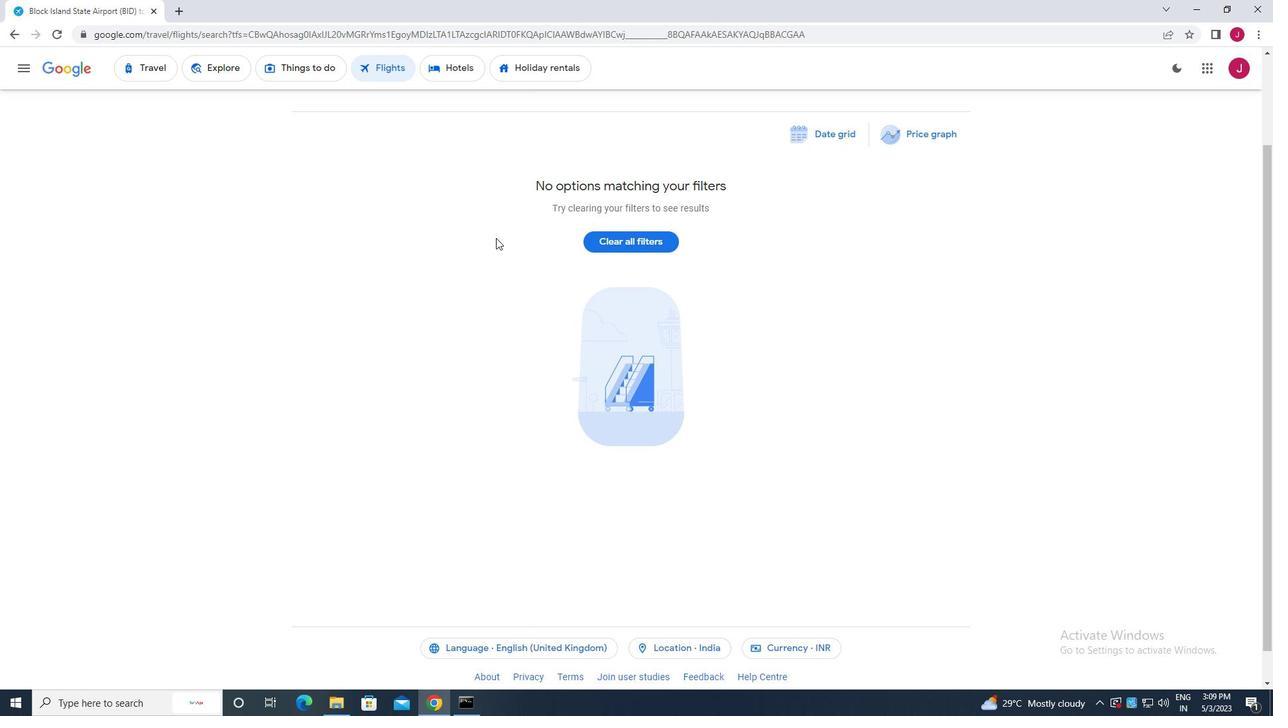 
Action: Mouse scrolled (494, 265) with delta (0, 0)
Screenshot: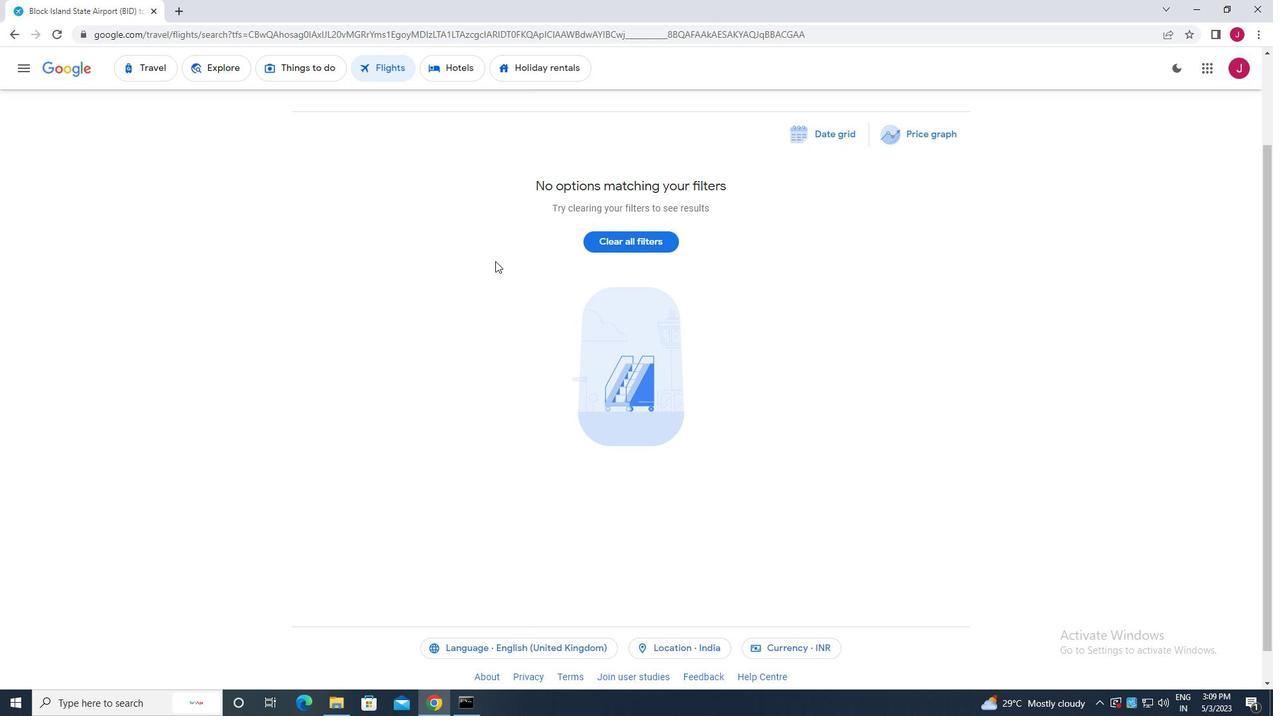 
Action: Mouse scrolled (494, 265) with delta (0, 0)
Screenshot: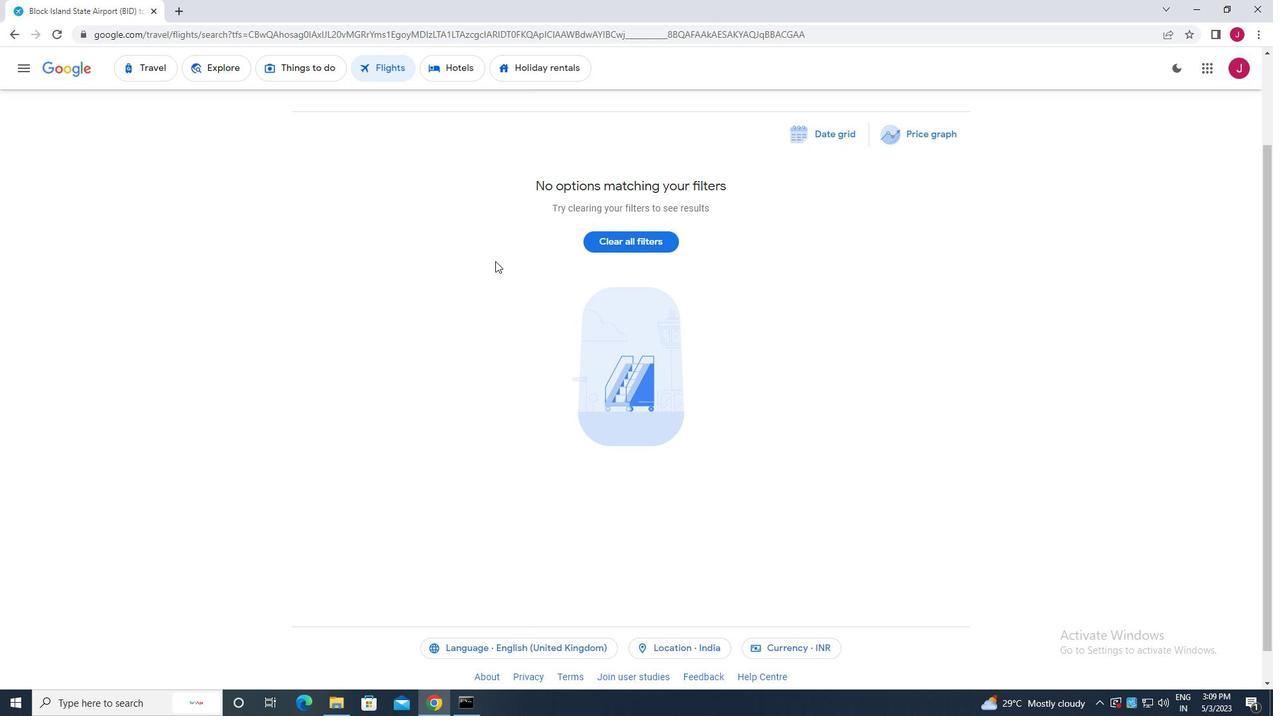 
Action: Mouse moved to (493, 258)
Screenshot: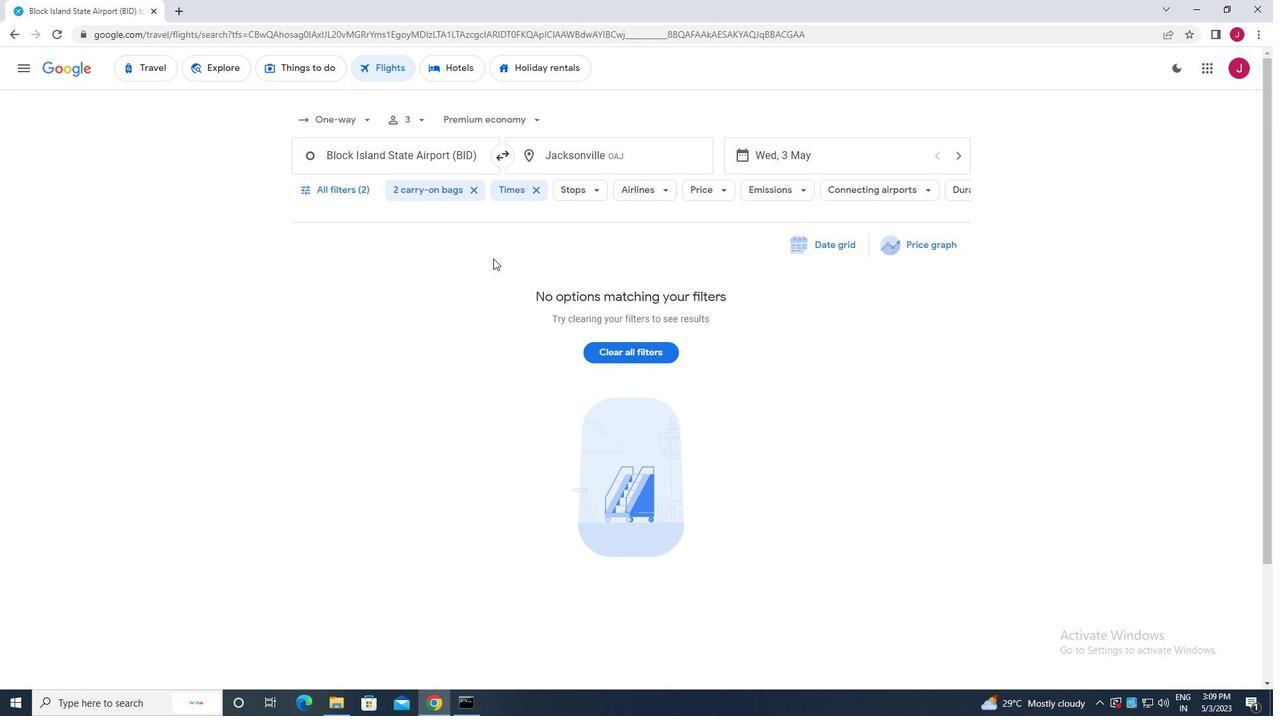 
Action: Mouse scrolled (493, 259) with delta (0, 0)
Screenshot: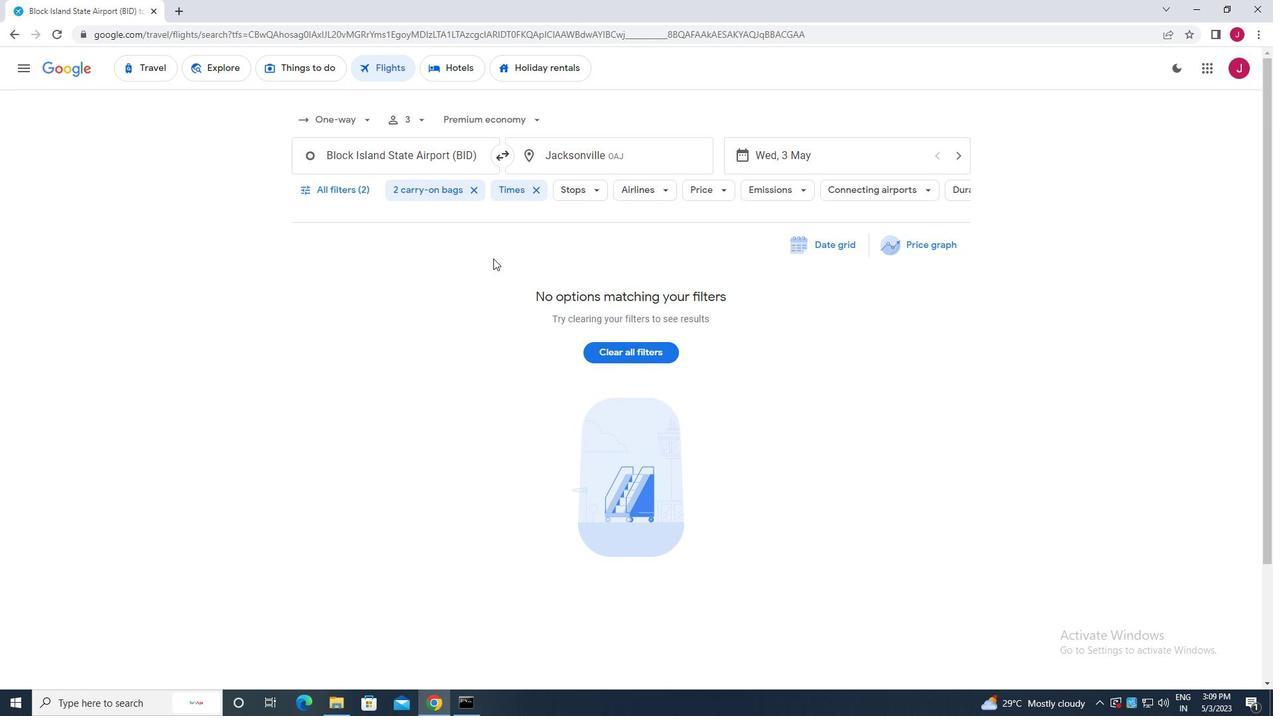 
Action: Mouse moved to (493, 258)
Screenshot: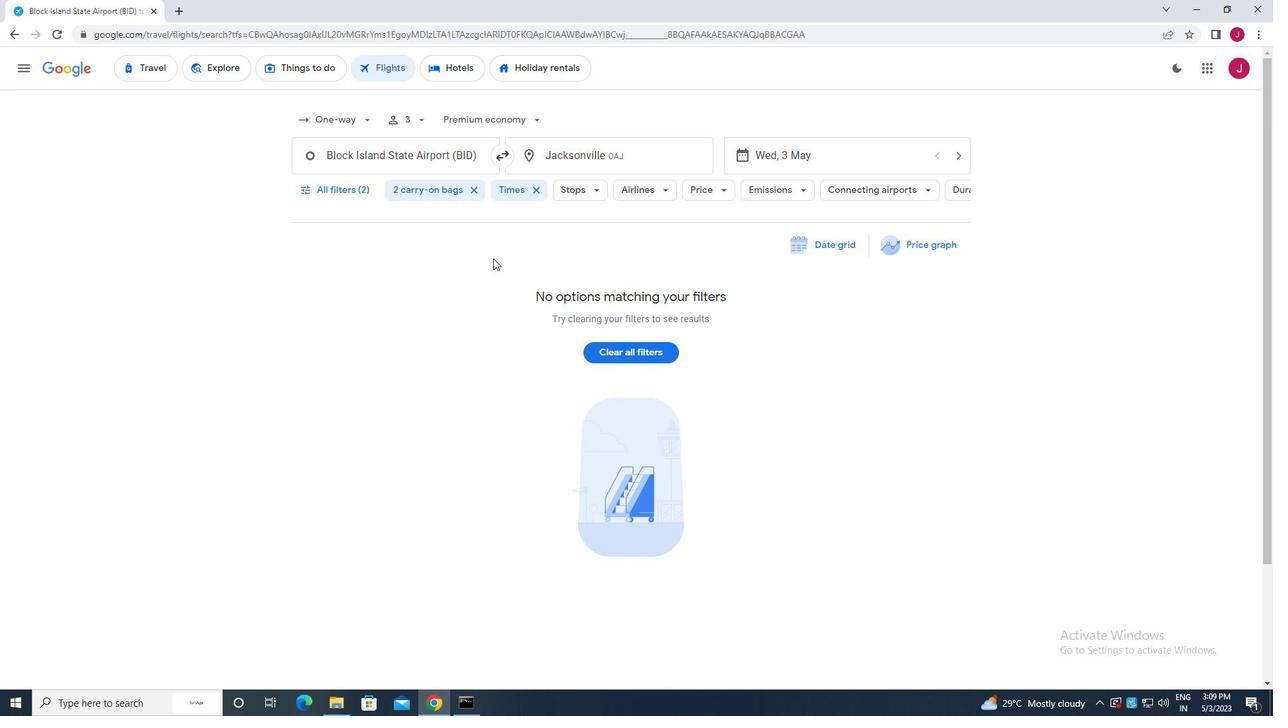 
